 Task: Fix the errors in the 'MileageCalculator.apxc' file by correcting method signatures and data types for mathematical calculations.
Action: Mouse moved to (95, 349)
Screenshot: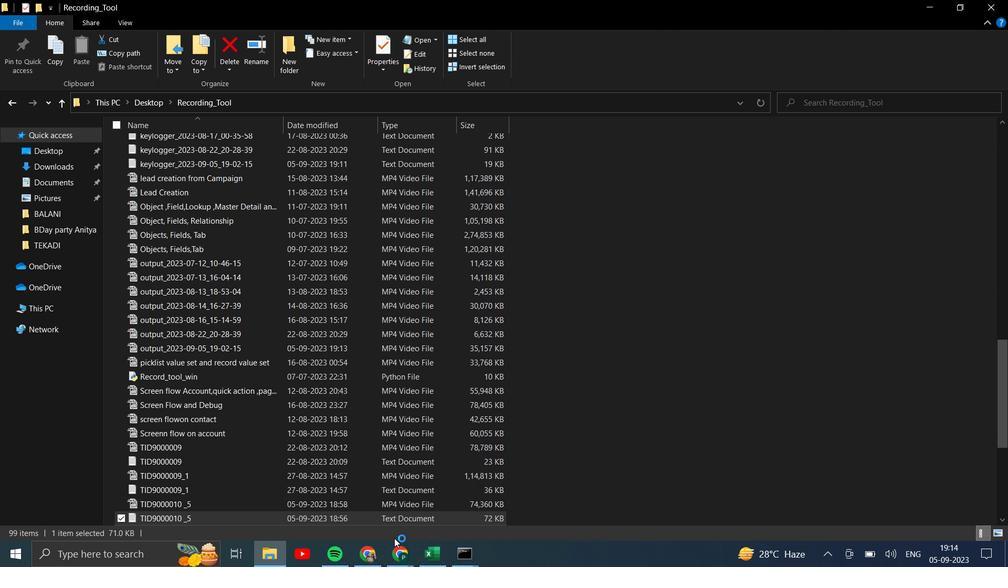 
Action: Mouse pressed left at (95, 349)
Screenshot: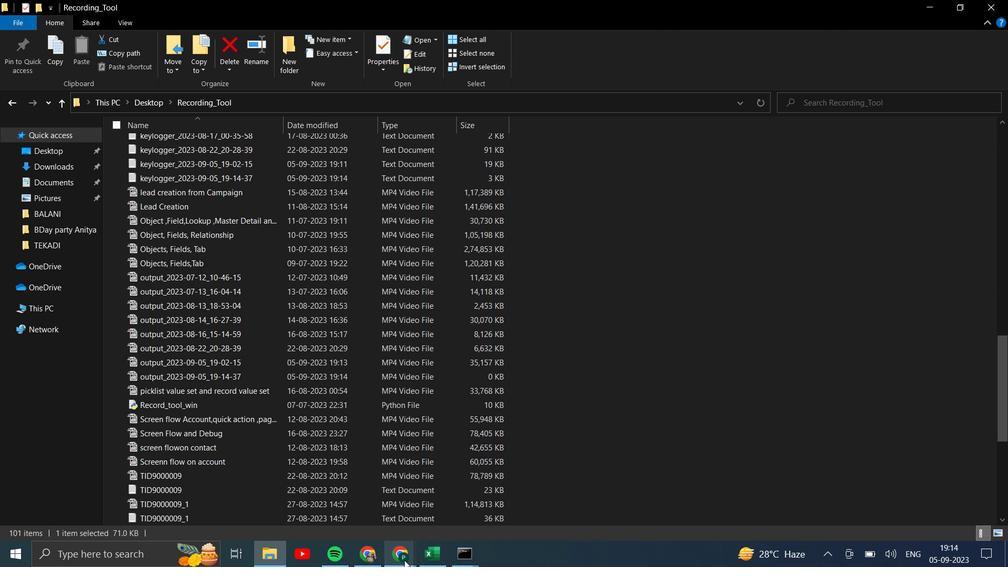 
Action: Mouse moved to (95, 349)
Screenshot: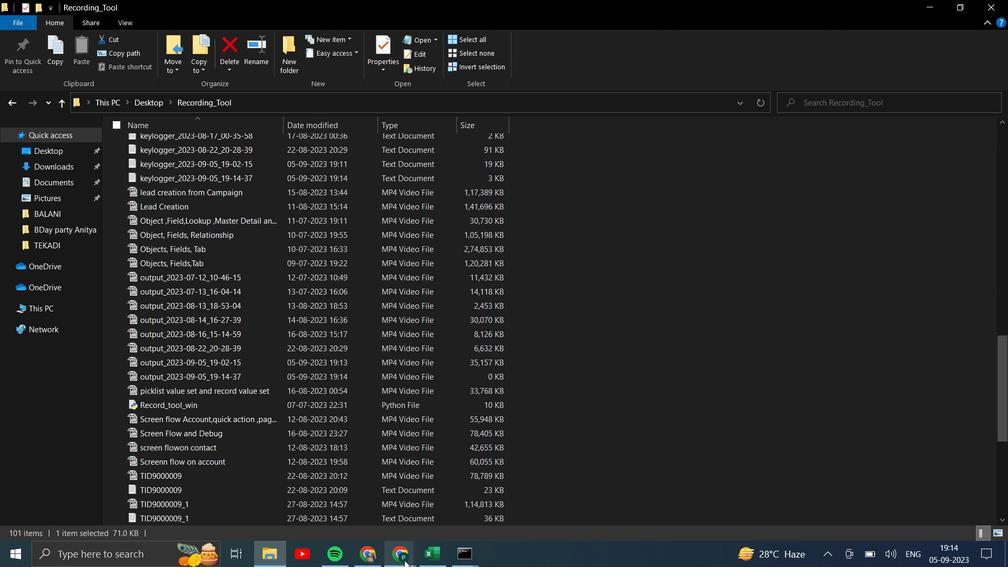 
Action: Mouse pressed left at (95, 349)
Screenshot: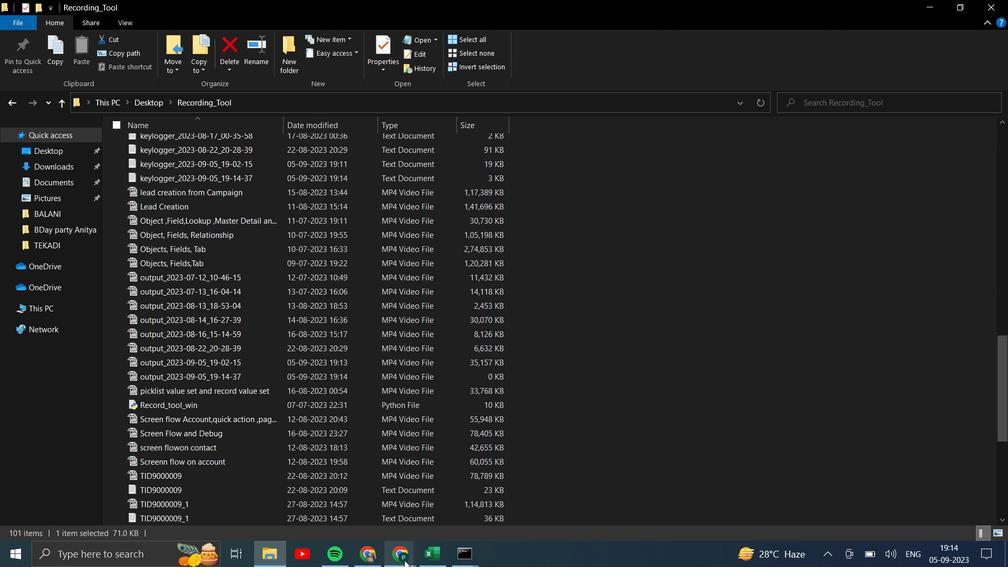 
Action: Mouse moved to (95, 349)
Screenshot: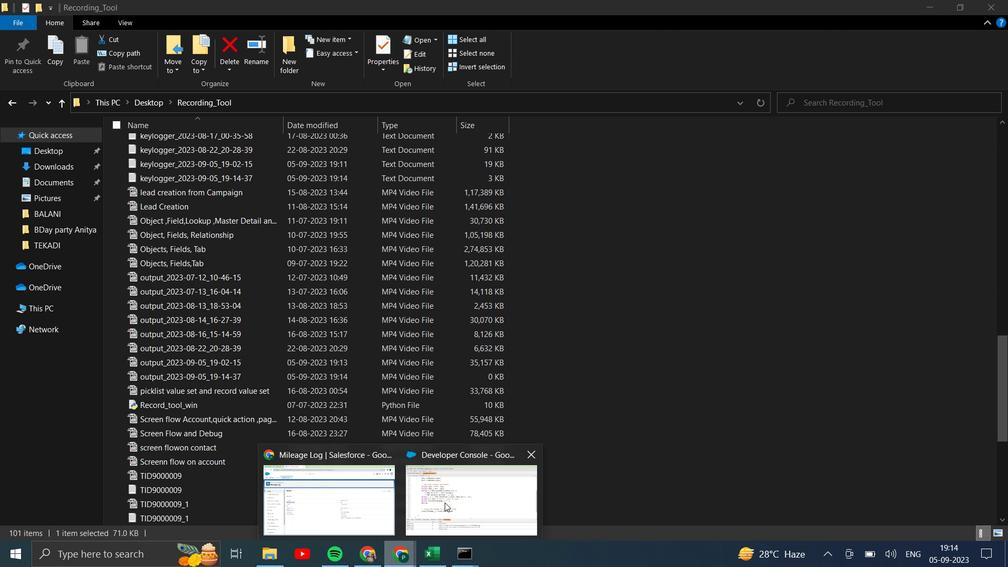 
Action: Mouse pressed left at (95, 349)
Screenshot: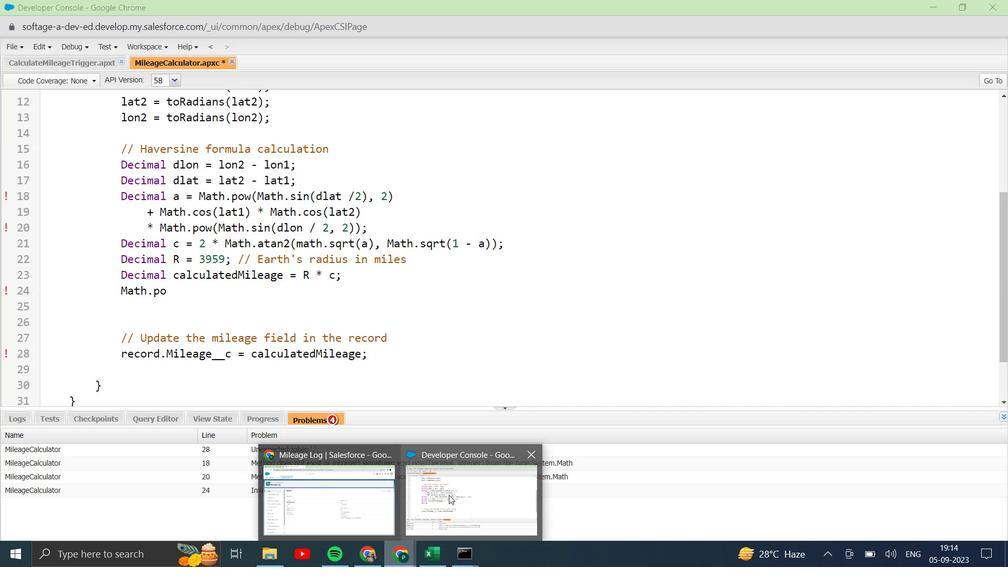 
Action: Mouse moved to (95, 349)
Screenshot: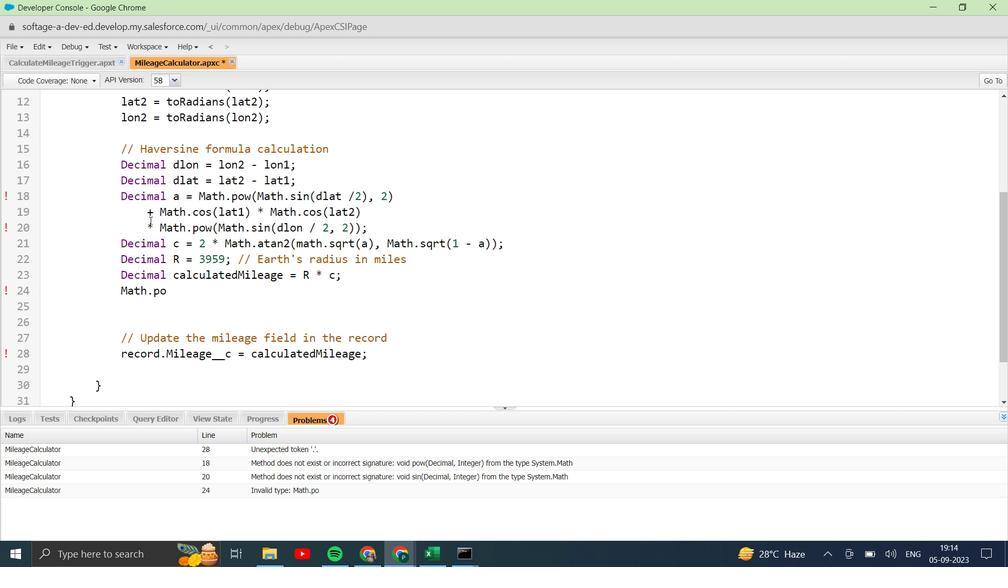 
Action: Mouse pressed left at (95, 349)
Screenshot: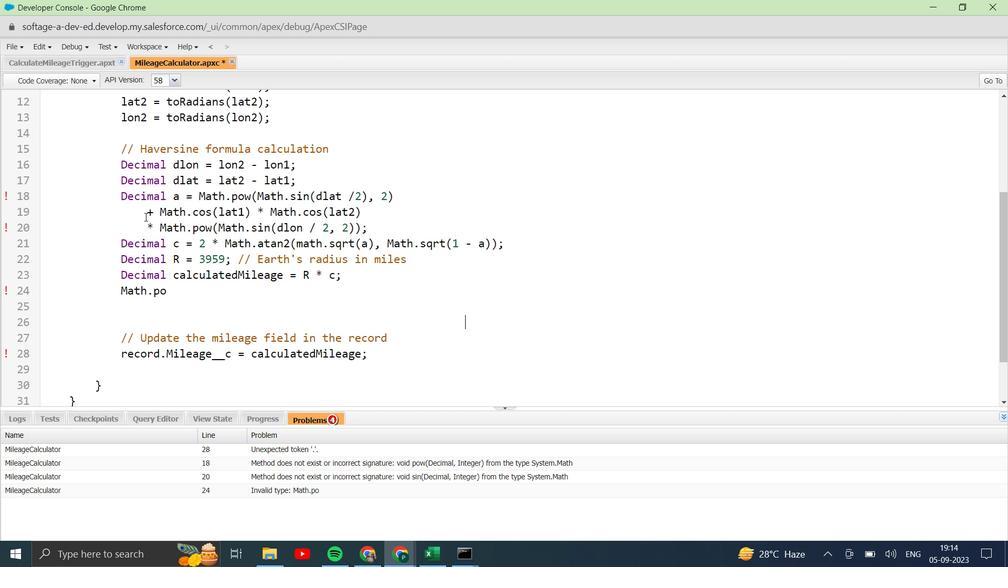 
Action: Mouse moved to (95, 349)
Screenshot: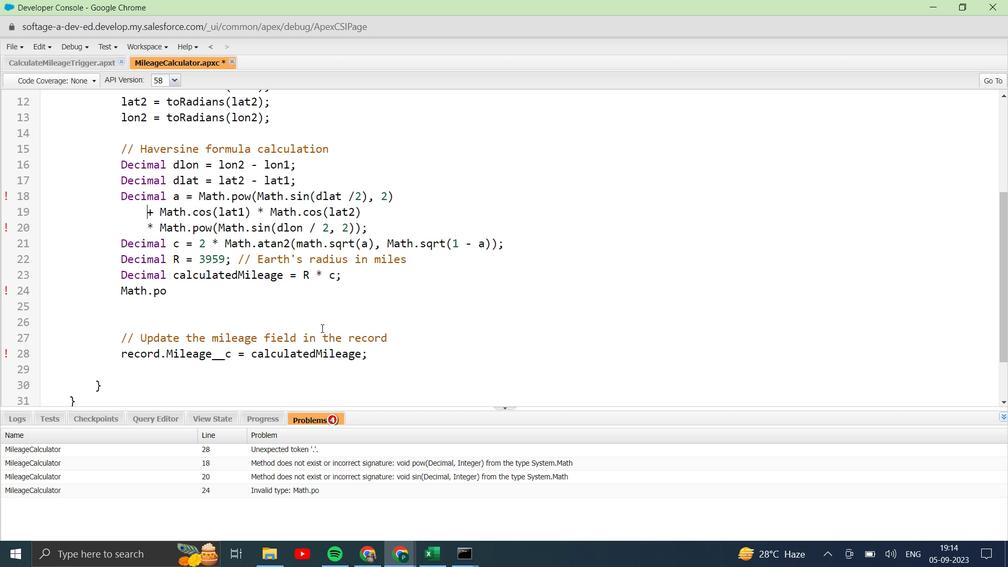 
Action: Mouse scrolled (95, 349) with delta (0, 0)
Screenshot: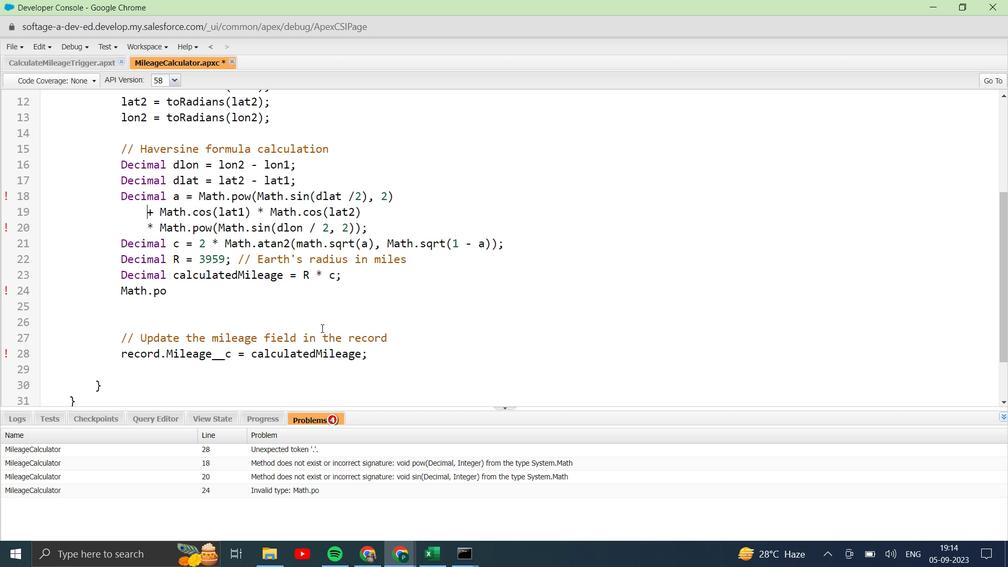 
Action: Mouse scrolled (95, 349) with delta (0, 0)
Screenshot: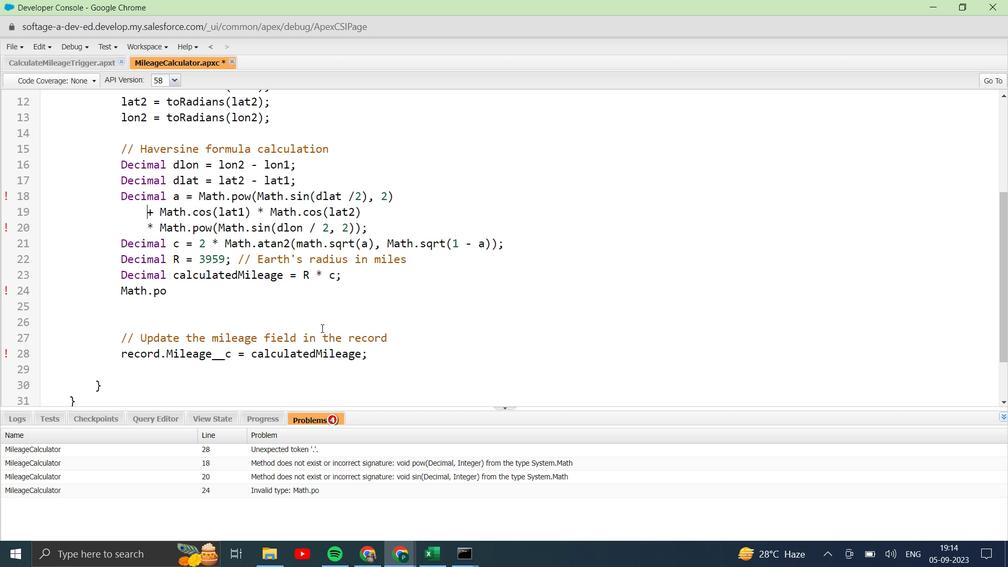 
Action: Mouse scrolled (95, 349) with delta (0, 0)
Screenshot: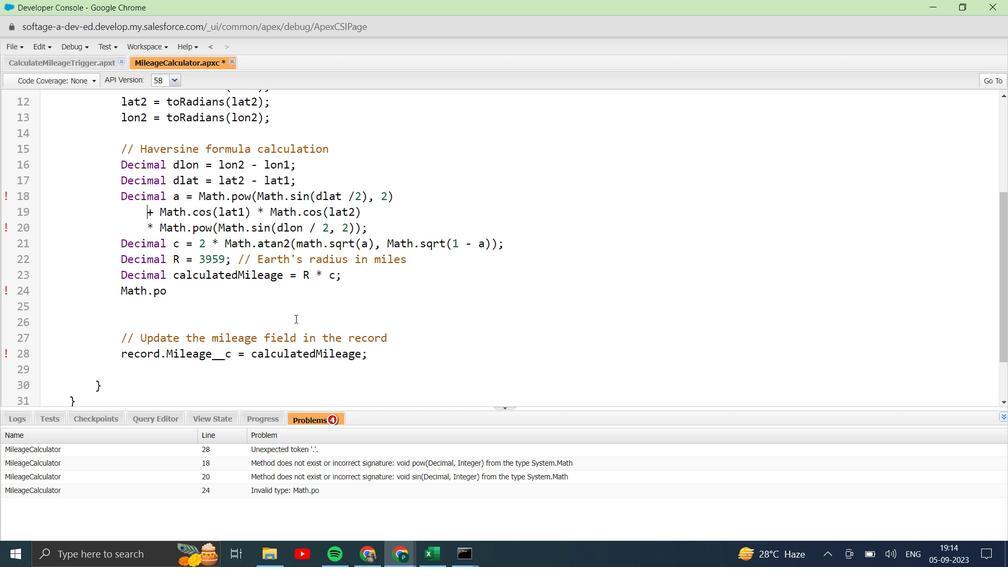 
Action: Mouse moved to (95, 349)
Screenshot: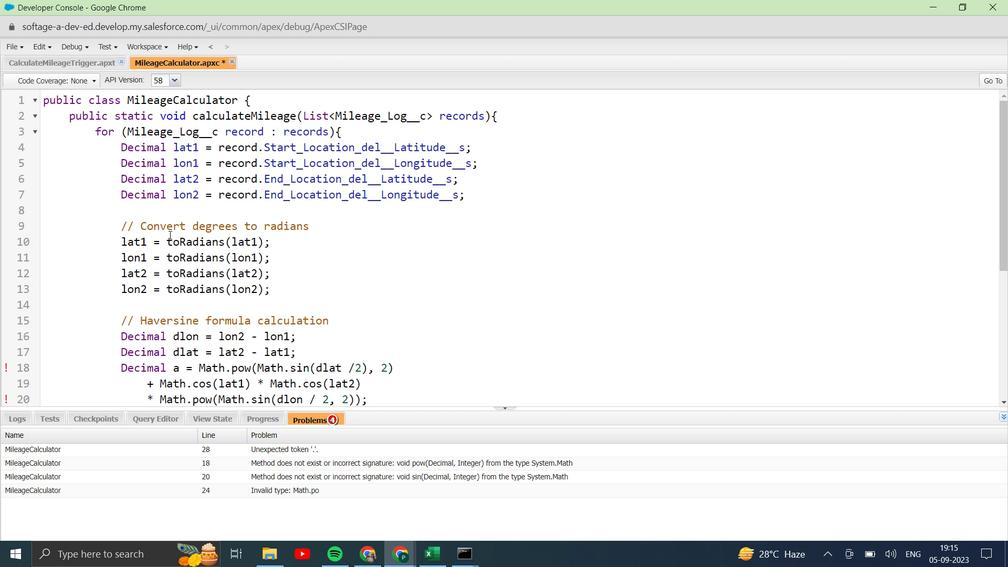 
Action: Mouse pressed left at (95, 349)
Screenshot: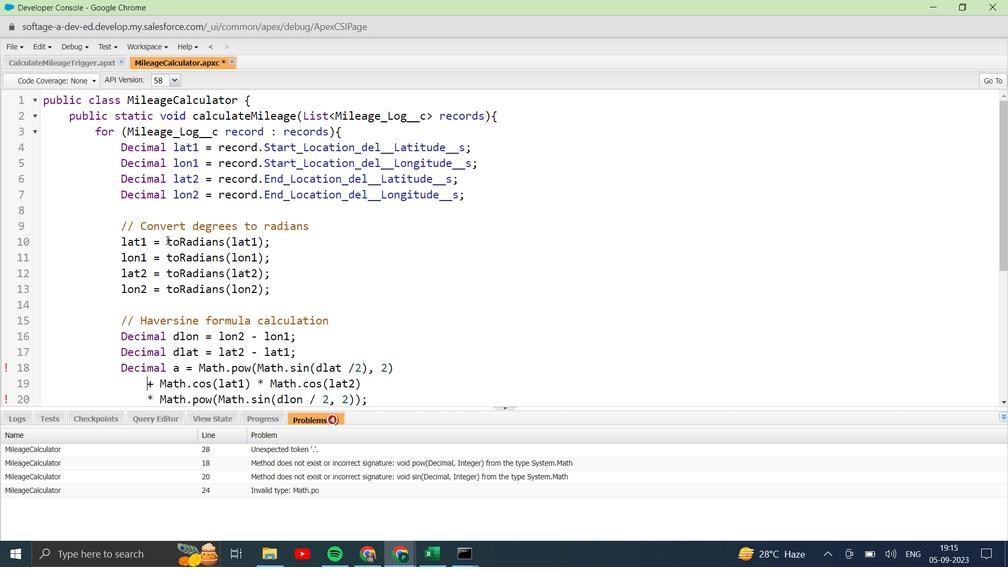
Action: Mouse moved to (95, 349)
Screenshot: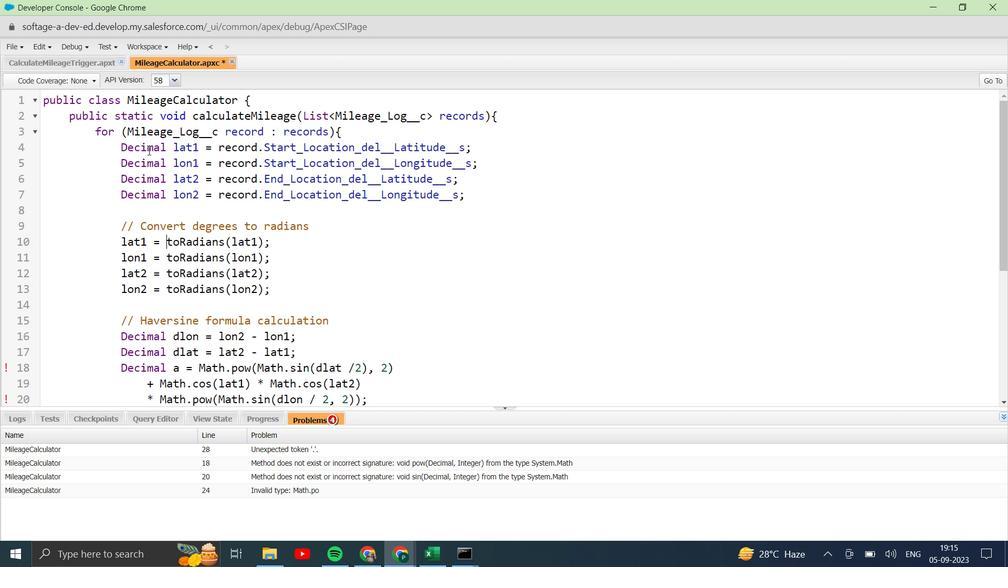 
Action: Mouse pressed left at (95, 349)
Screenshot: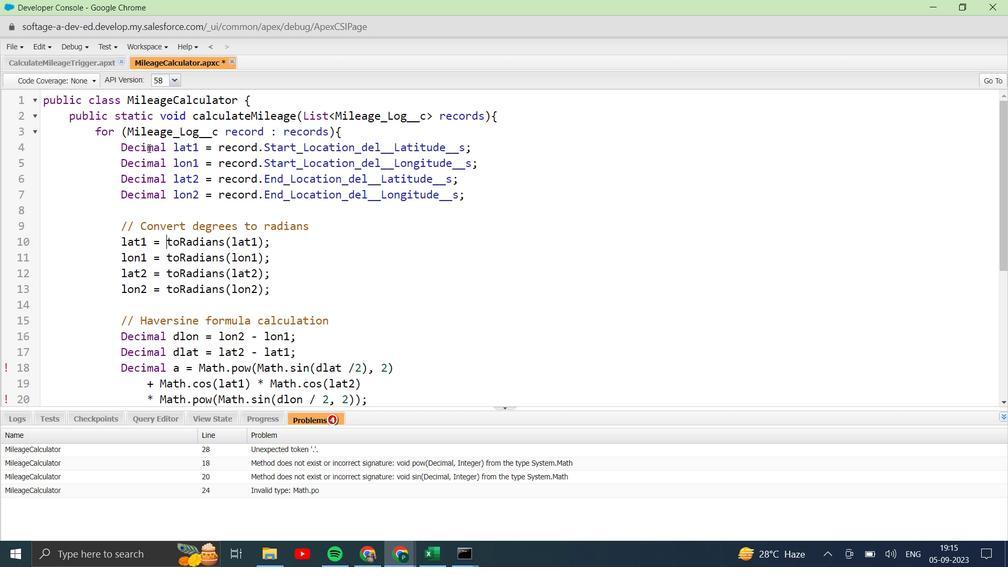 
Action: Mouse pressed left at (95, 349)
Screenshot: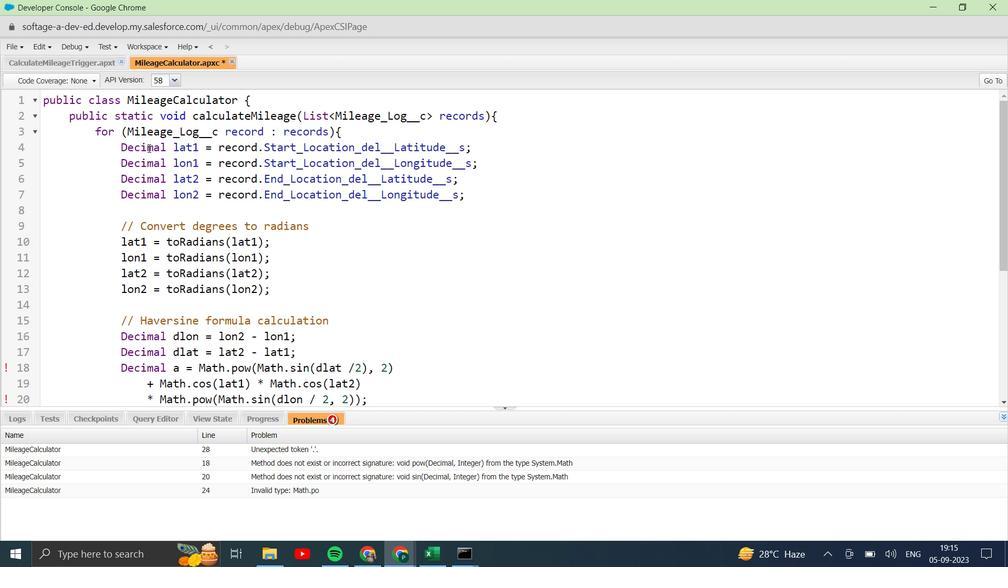 
Action: Key pressed <Key.shift>Doubke<Key.backspace><Key.backspace>le
Screenshot: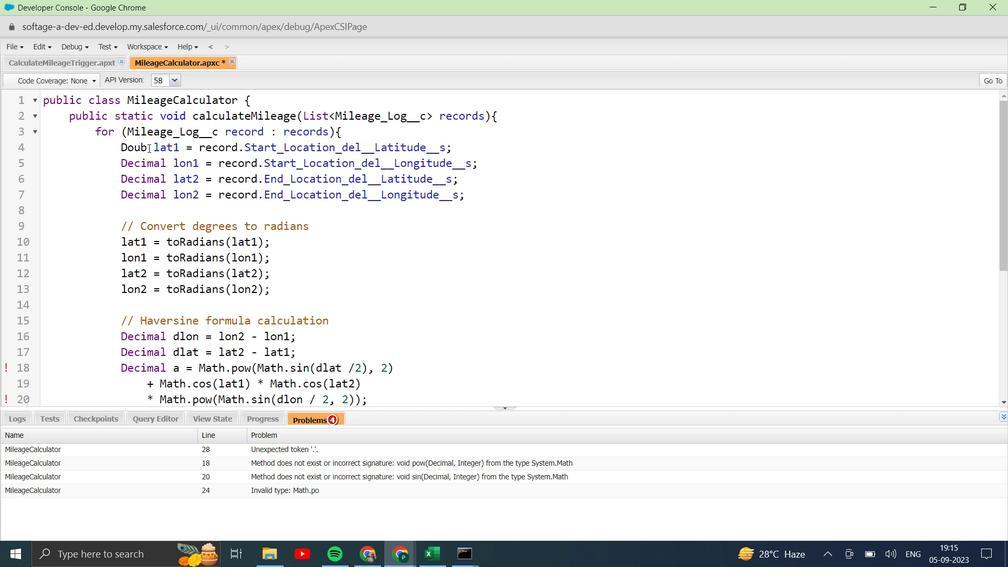 
Action: Mouse moved to (95, 349)
Screenshot: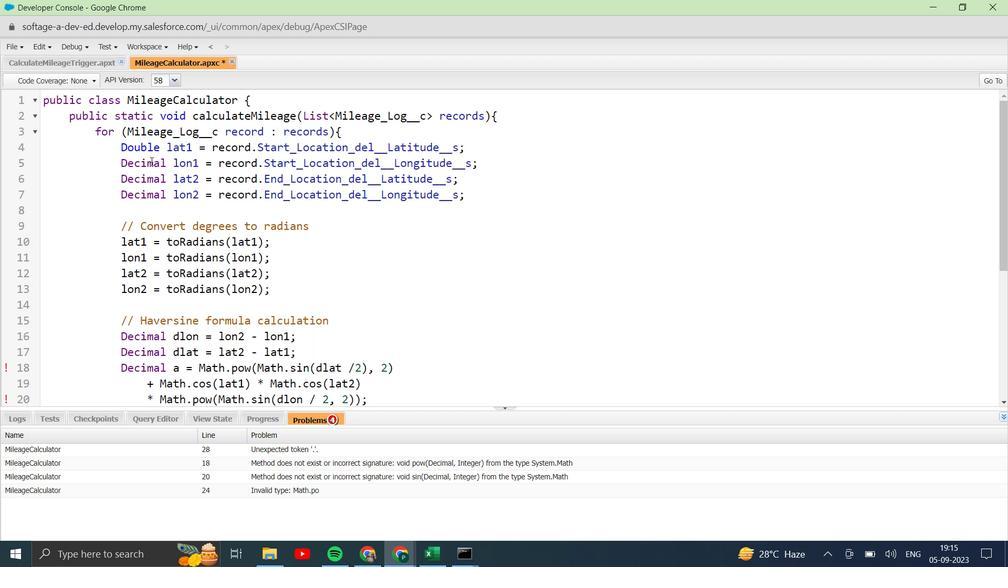 
Action: Mouse pressed left at (95, 349)
Screenshot: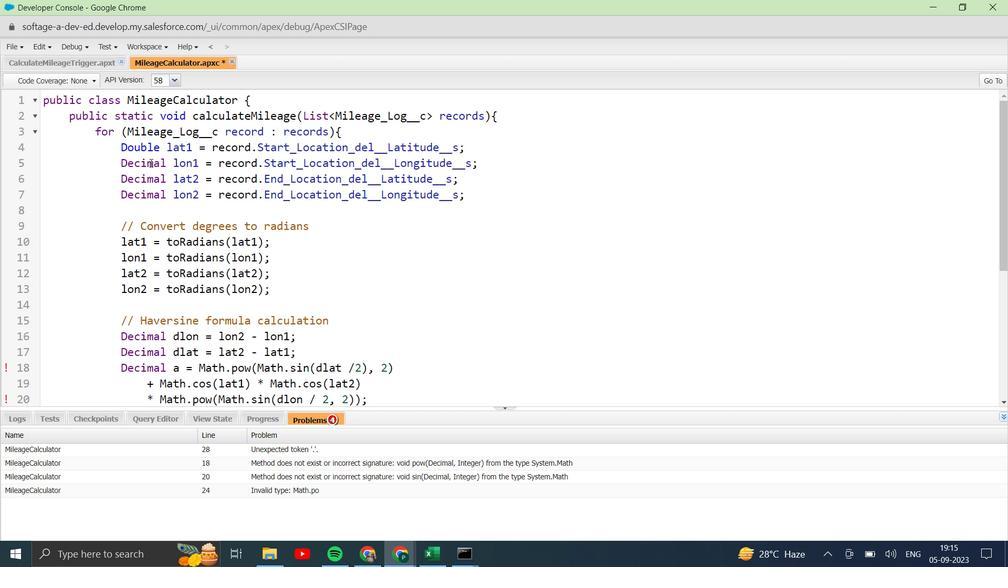
Action: Mouse pressed left at (95, 349)
Screenshot: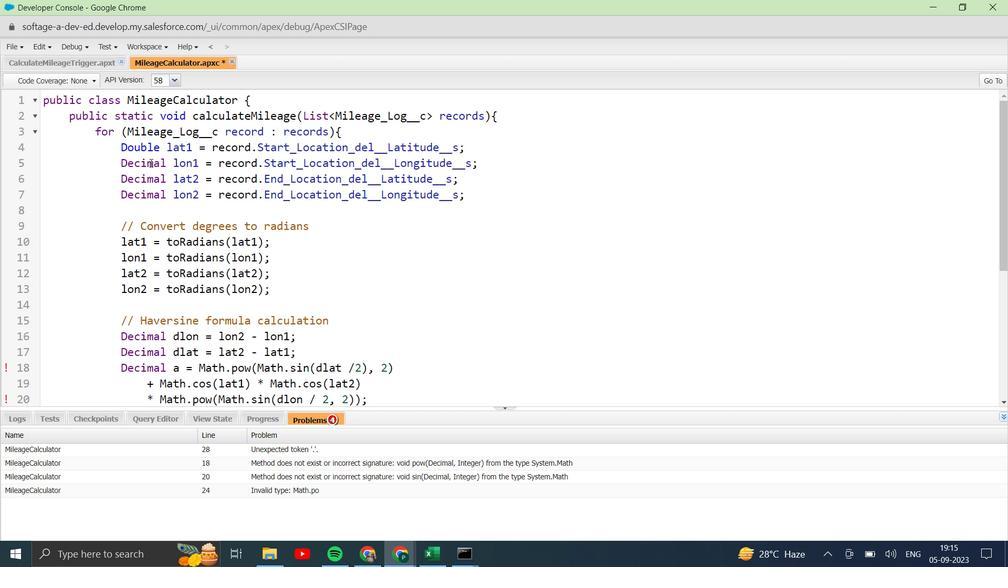 
Action: Key pressed <Key.shift>Doubke<Key.backspace><Key.backspace>le
Screenshot: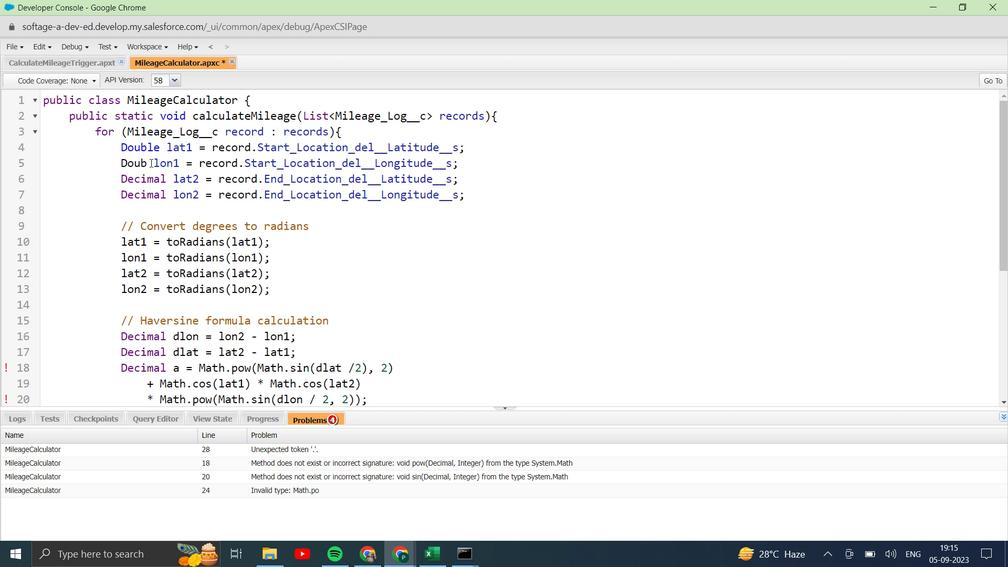 
Action: Mouse moved to (95, 349)
Screenshot: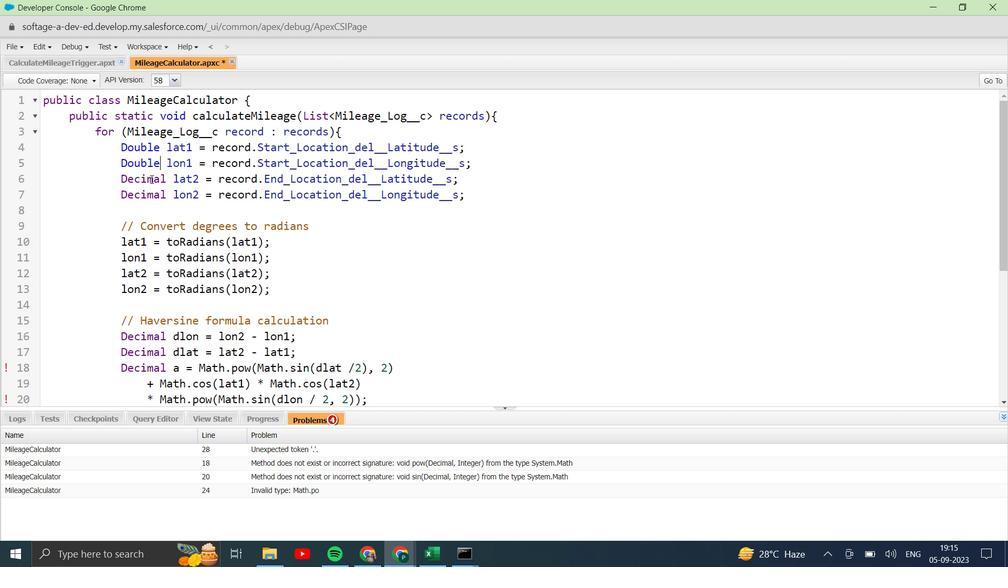 
Action: Mouse pressed left at (95, 349)
Screenshot: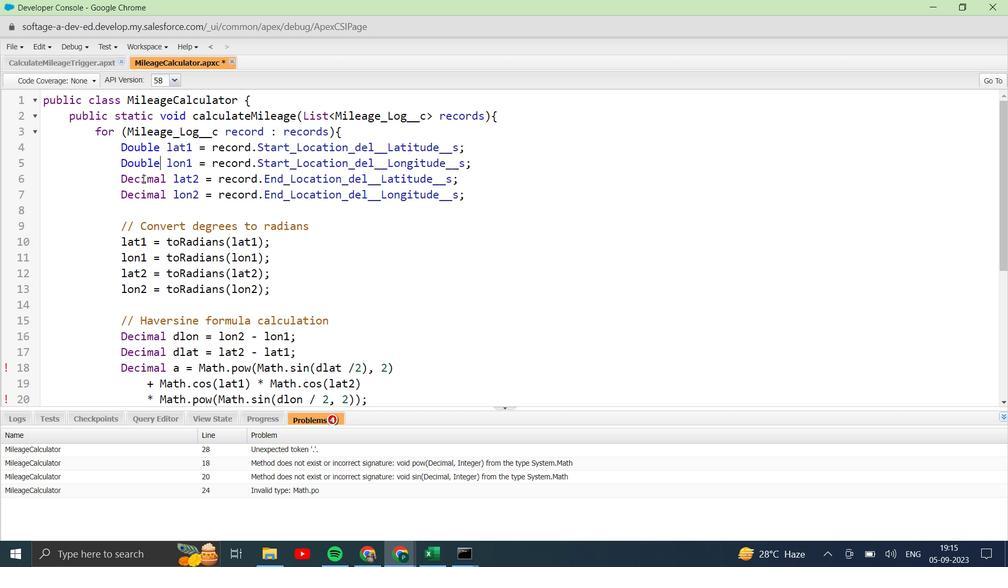 
Action: Mouse pressed left at (95, 349)
Screenshot: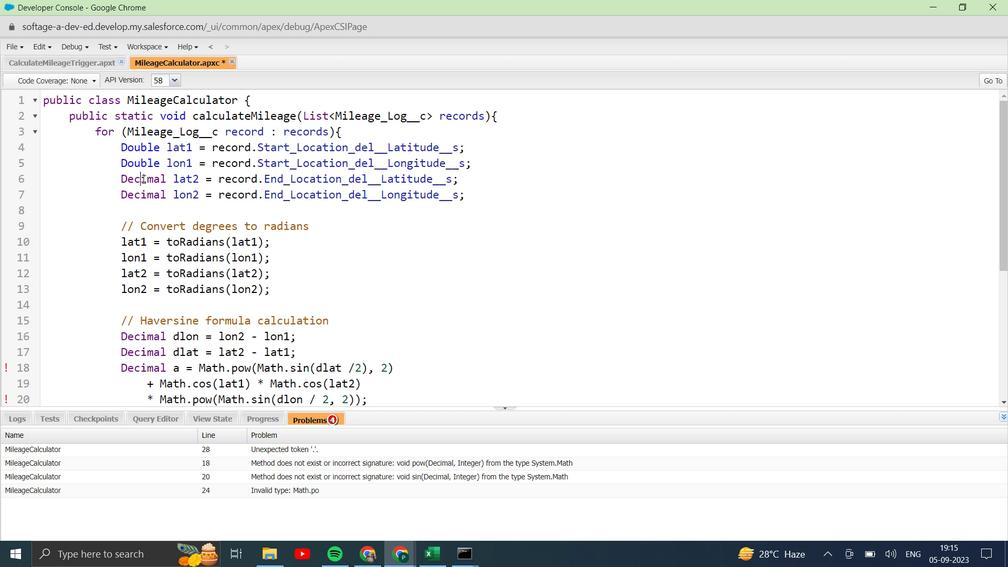 
Action: Mouse moved to (95, 349)
Screenshot: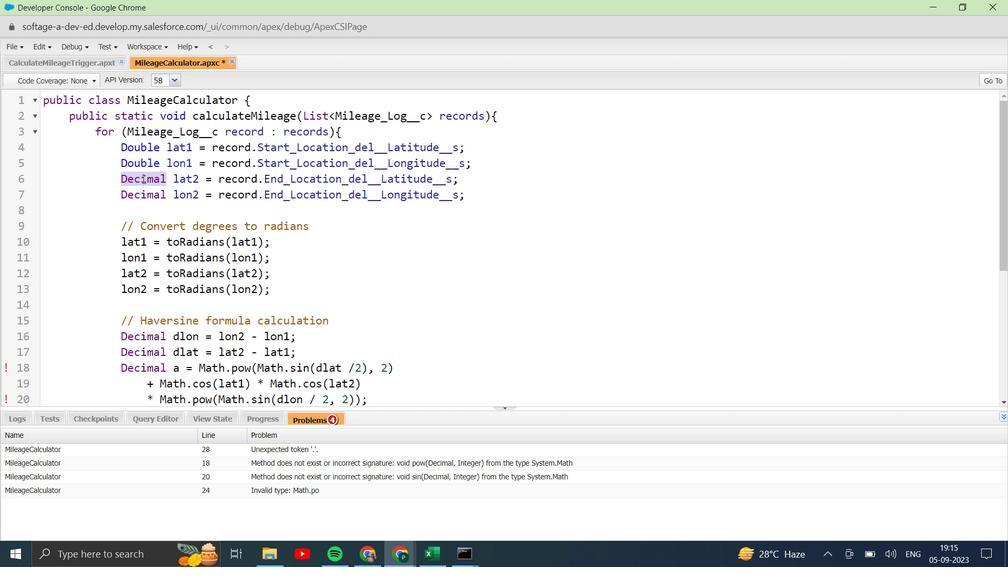 
Action: Key pressed <Key.shift>Doubke<Key.backspace><Key.backspace>le
Screenshot: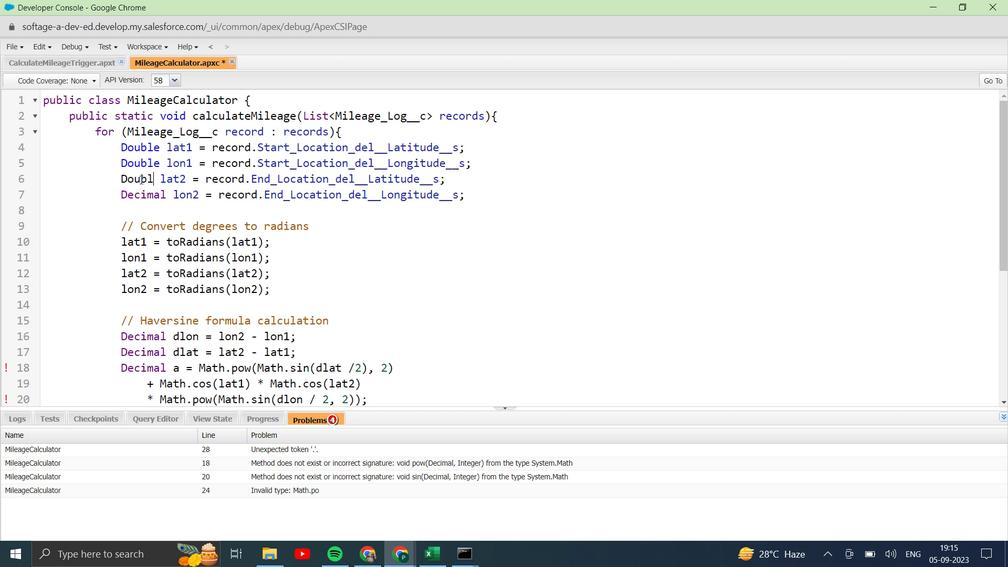 
Action: Mouse moved to (95, 349)
Screenshot: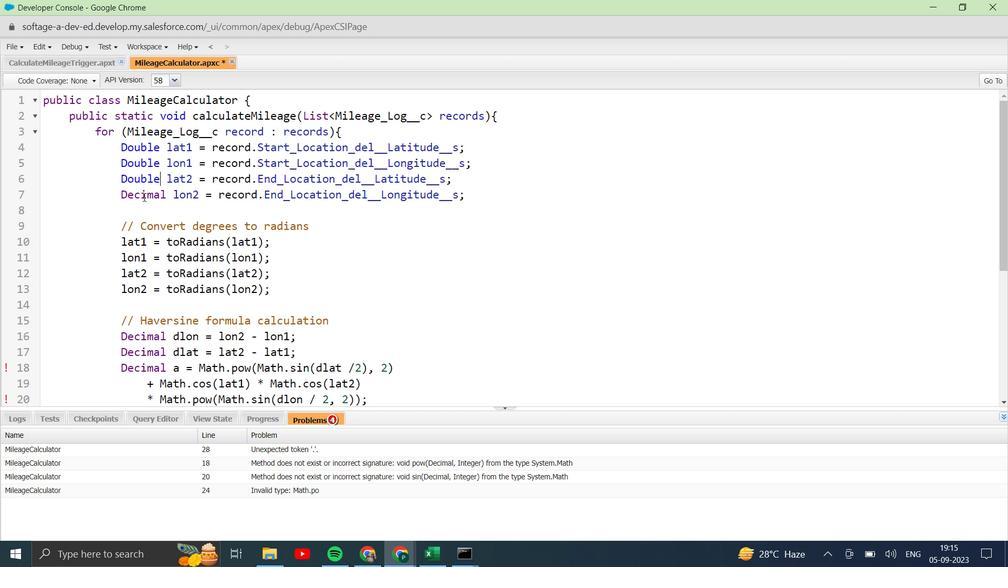 
Action: Mouse pressed left at (95, 349)
Screenshot: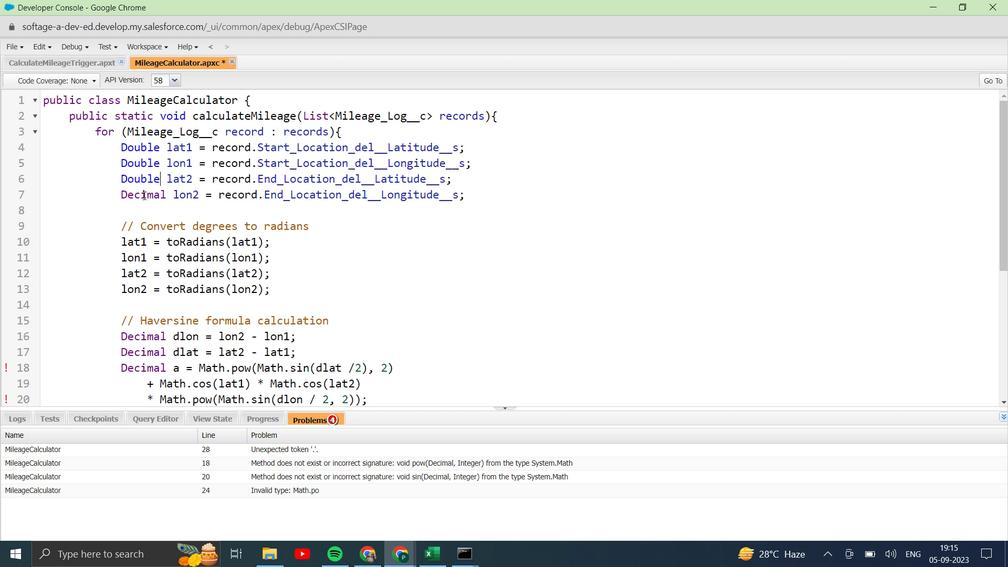 
Action: Mouse pressed left at (95, 349)
Screenshot: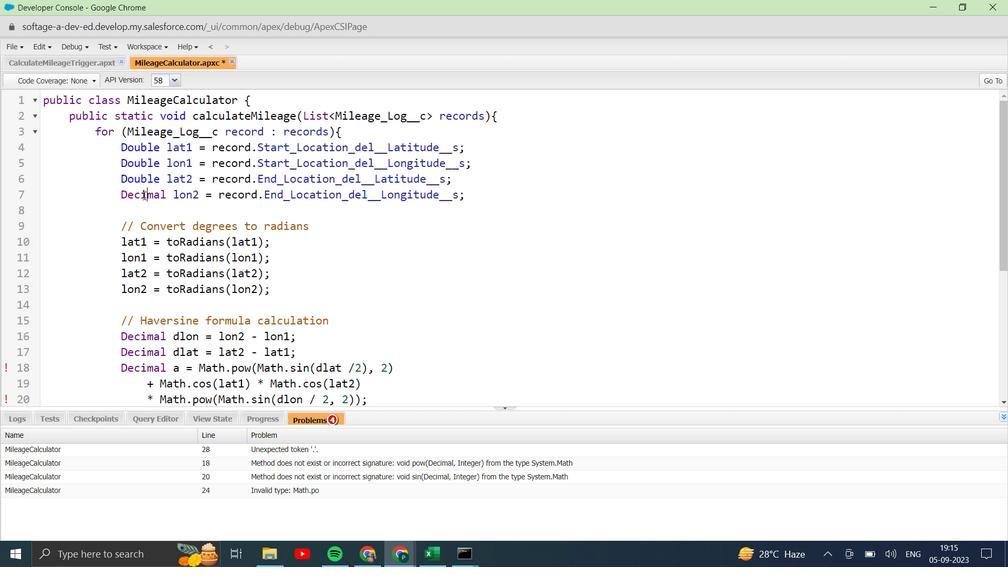 
Action: Mouse moved to (95, 349)
Screenshot: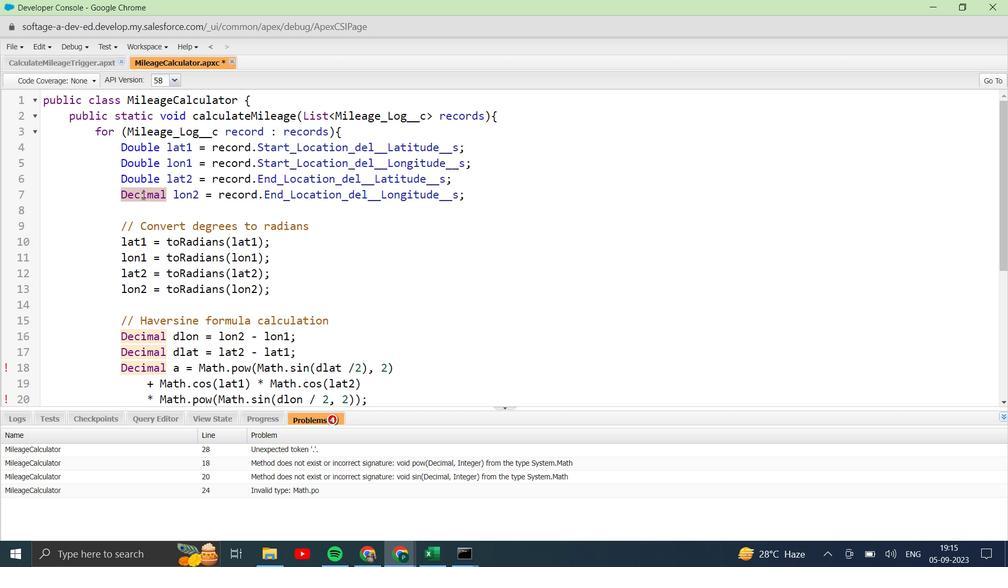 
Action: Key pressed <Key.shift>
Screenshot: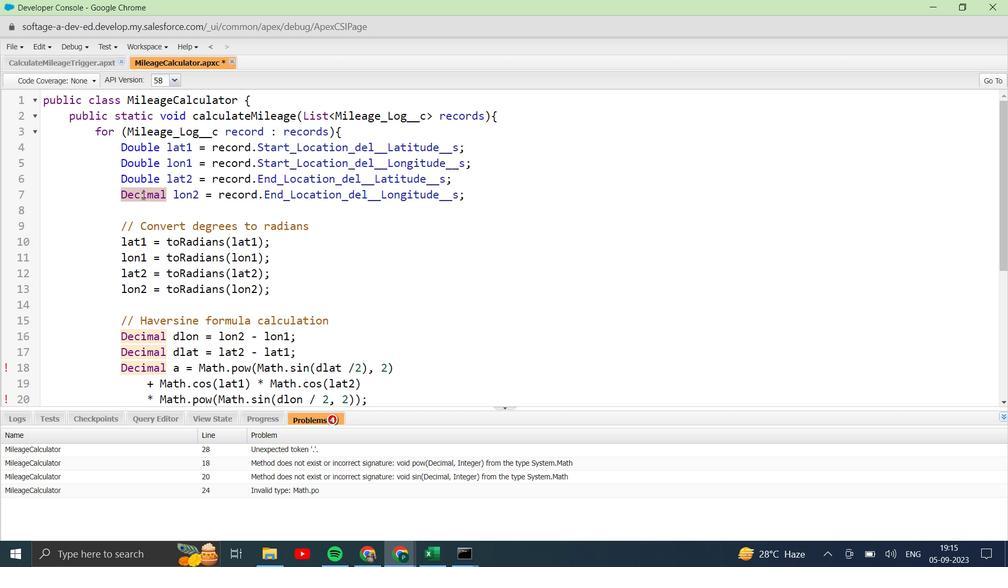 
Action: Mouse moved to (95, 349)
Screenshot: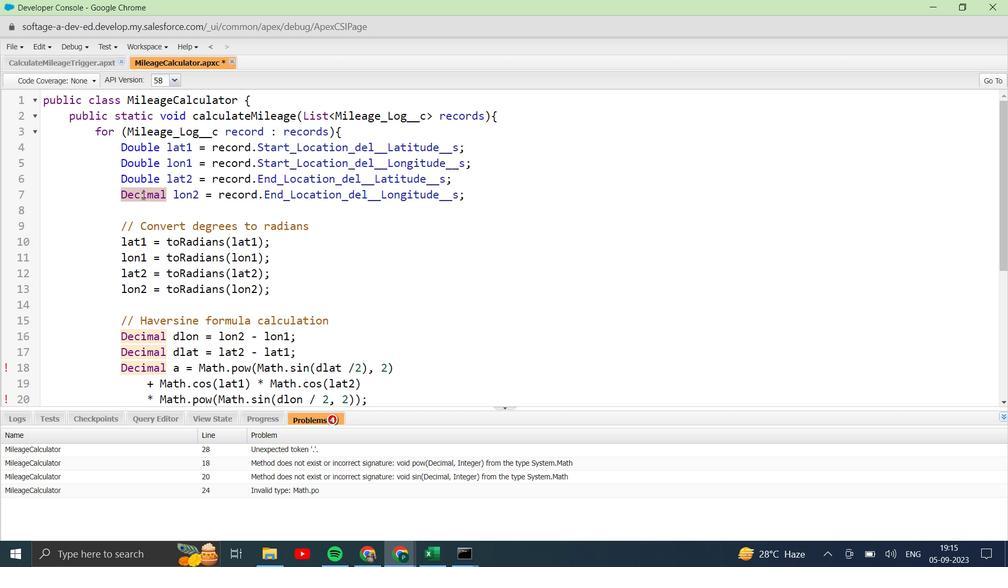 
Action: Key pressed Double
Screenshot: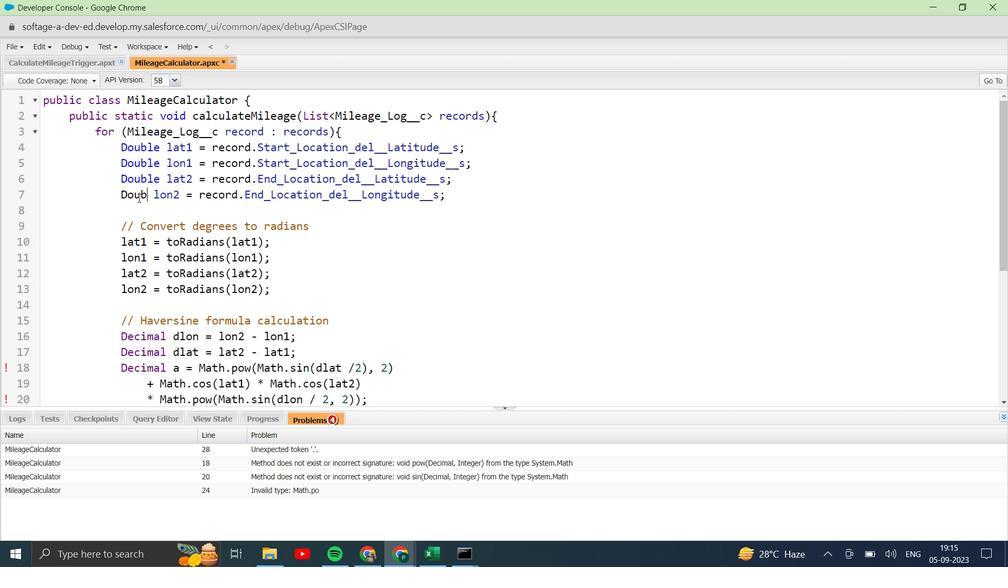
Action: Mouse moved to (95, 349)
Screenshot: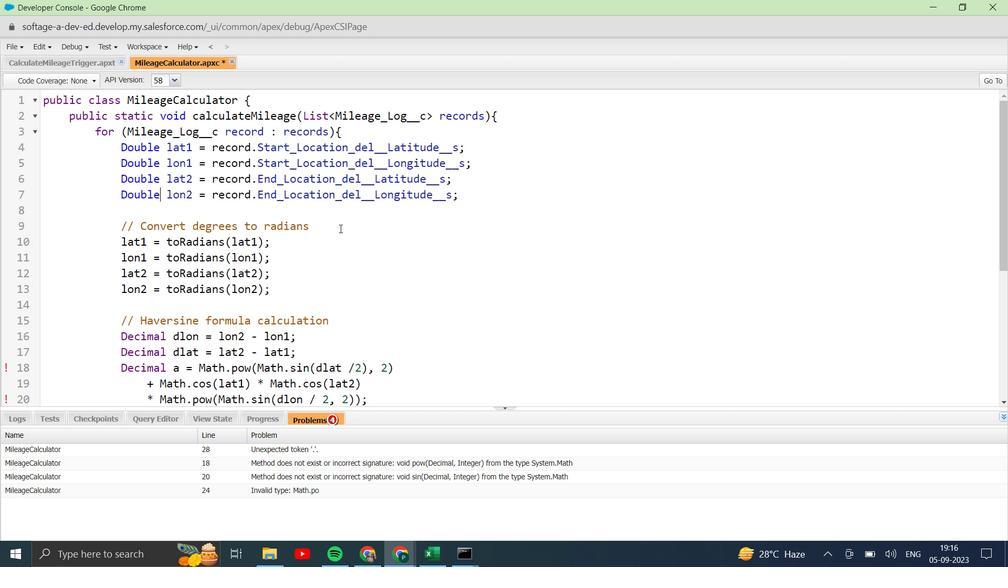 
Action: Mouse scrolled (95, 349) with delta (0, 0)
Screenshot: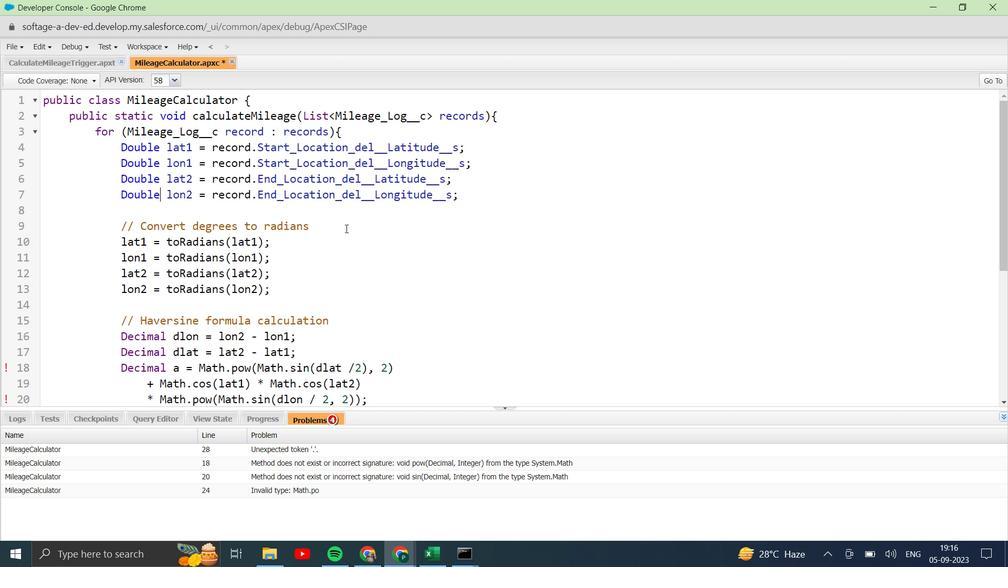 
Action: Mouse scrolled (95, 349) with delta (0, 0)
Screenshot: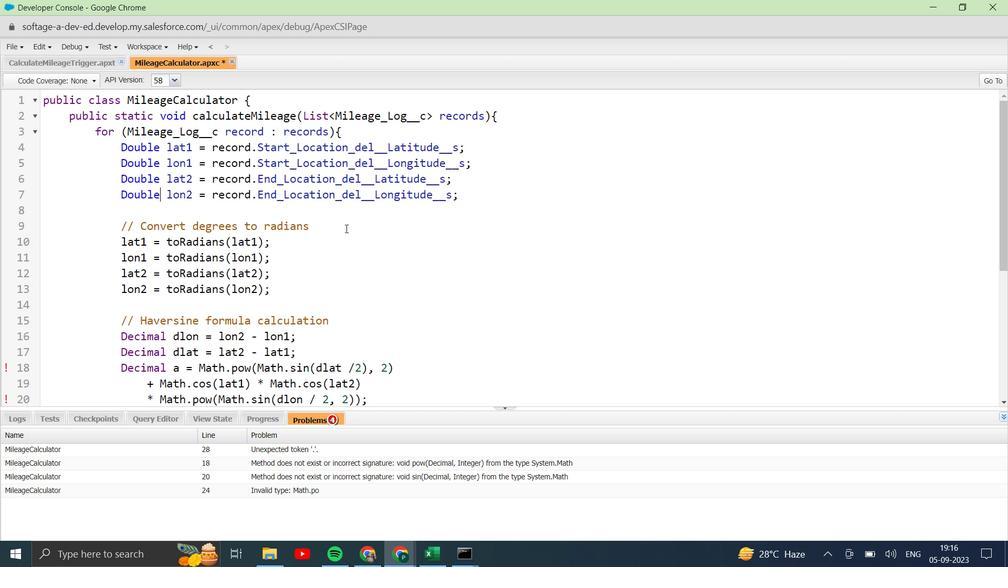 
Action: Mouse scrolled (95, 349) with delta (0, 0)
Screenshot: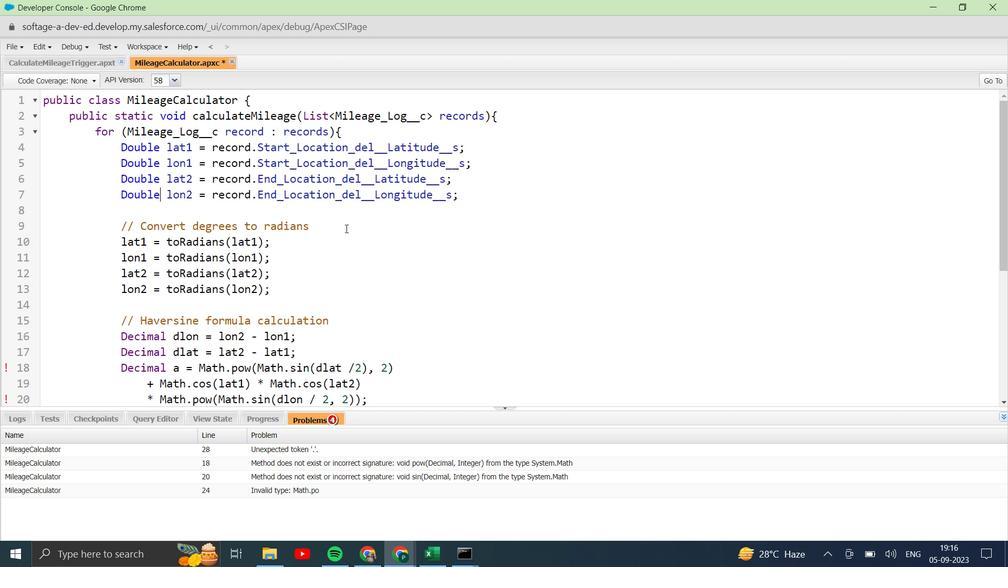 
Action: Mouse scrolled (95, 349) with delta (0, 0)
Screenshot: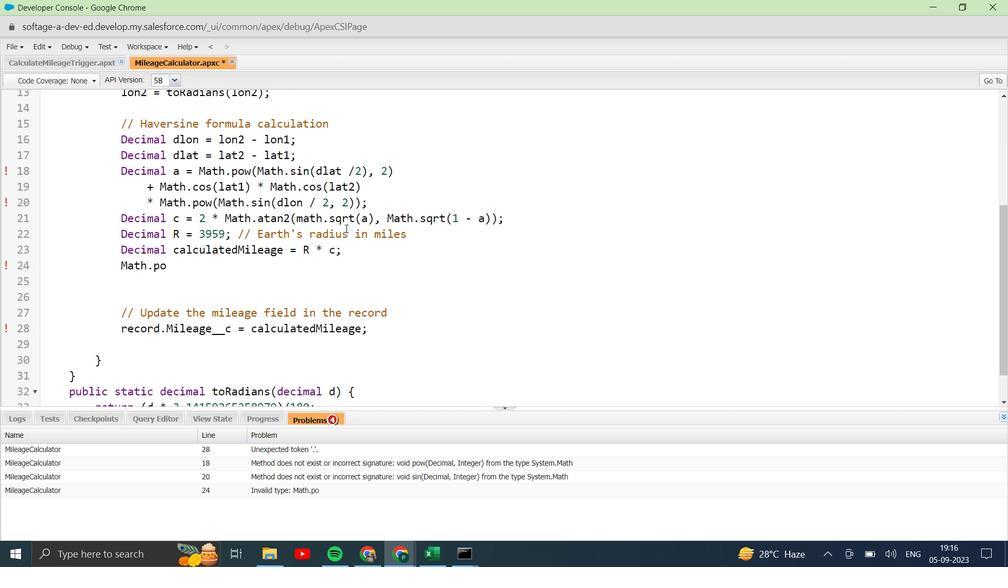 
Action: Mouse scrolled (95, 349) with delta (0, 0)
Screenshot: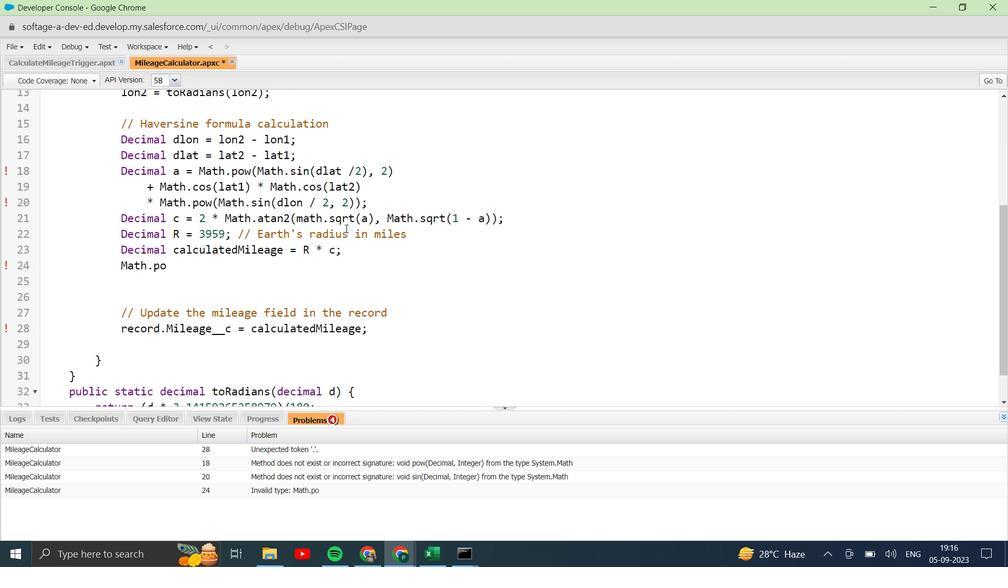 
Action: Mouse scrolled (95, 349) with delta (0, 0)
Screenshot: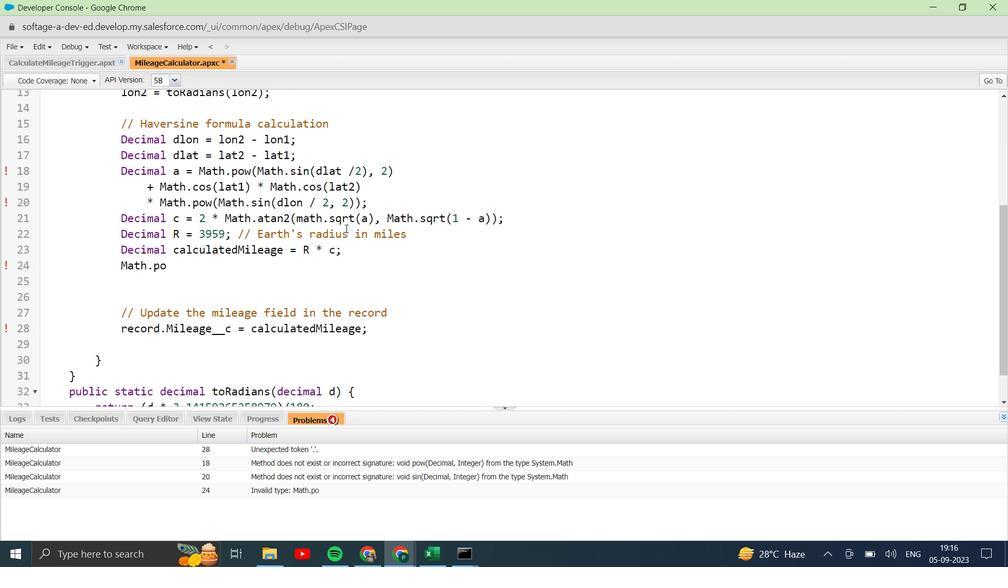 
Action: Mouse scrolled (95, 349) with delta (0, 0)
Screenshot: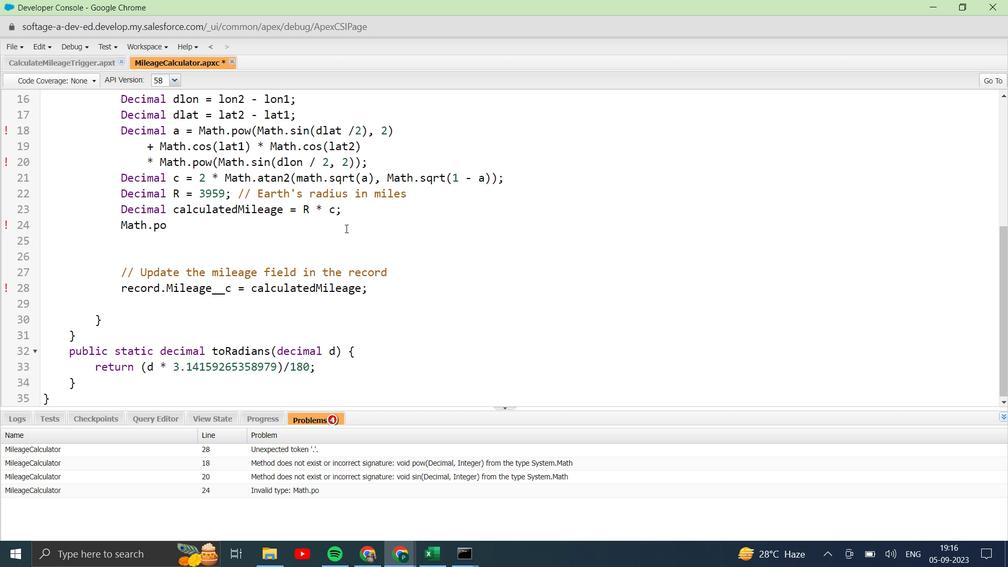 
Action: Mouse scrolled (95, 349) with delta (0, 0)
Screenshot: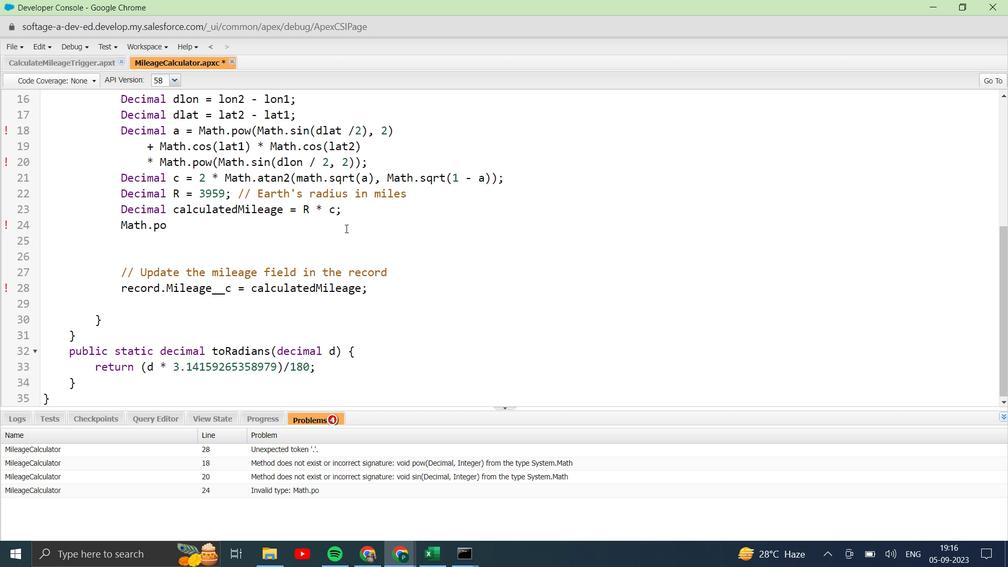 
Action: Mouse moved to (95, 349)
Screenshot: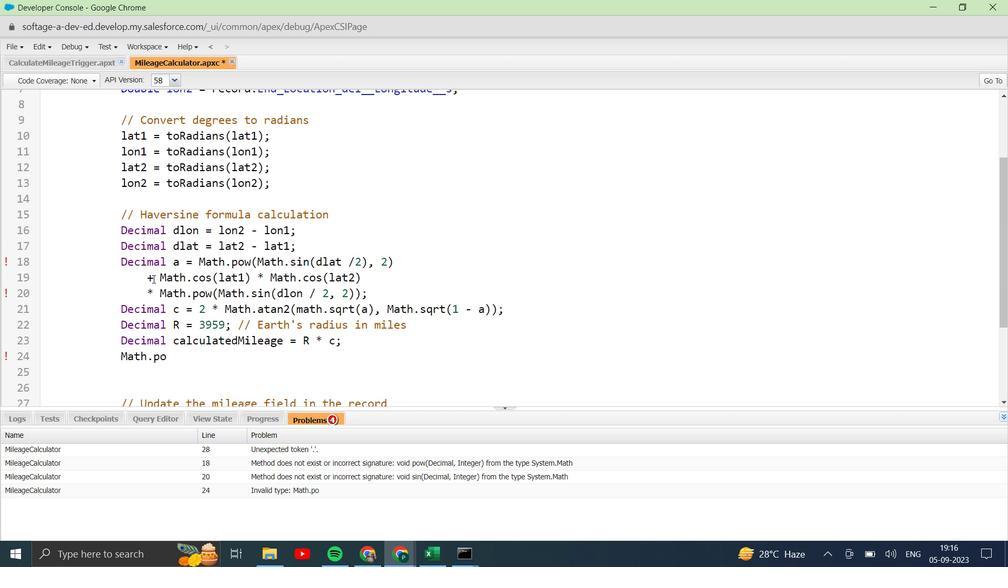 
Action: Mouse pressed left at (95, 349)
Screenshot: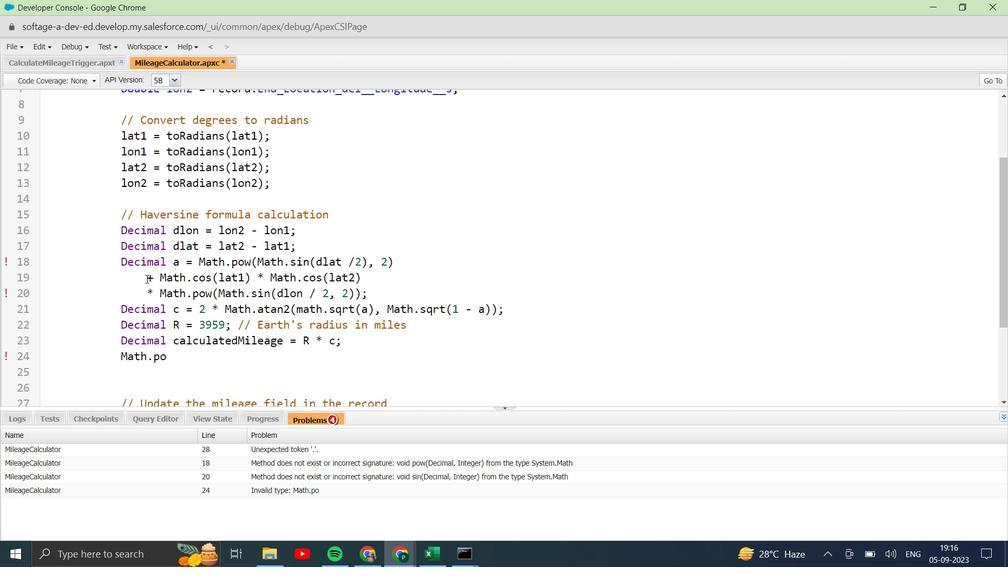 
Action: Mouse moved to (95, 349)
Screenshot: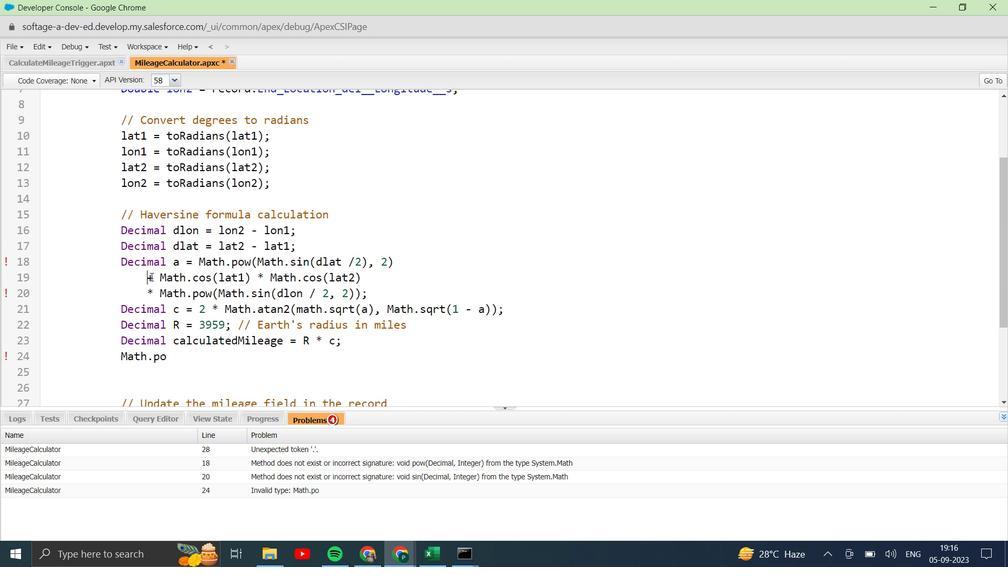 
Action: Key pressed <Key.backspace><Key.backspace><Key.backspace><Key.backspace><Key.backspace><Key.backspace><Key.backspace><Key.backspace><Key.backspace><Key.backspace><Key.backspace><Key.backspace><Key.backspace><Key.backspace><Key.backspace><Key.backspace><Key.backspace>
Screenshot: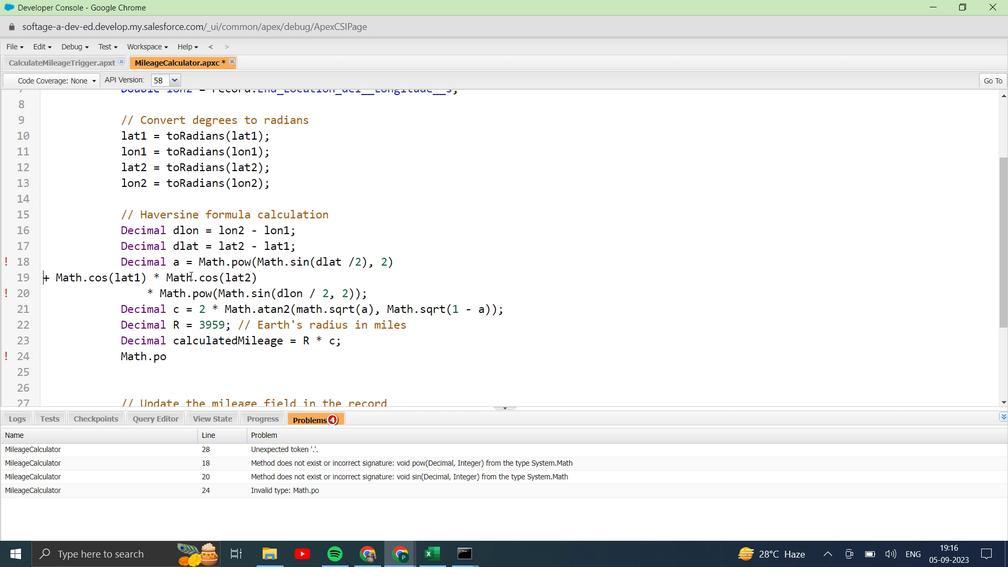 
Action: Mouse moved to (95, 349)
Screenshot: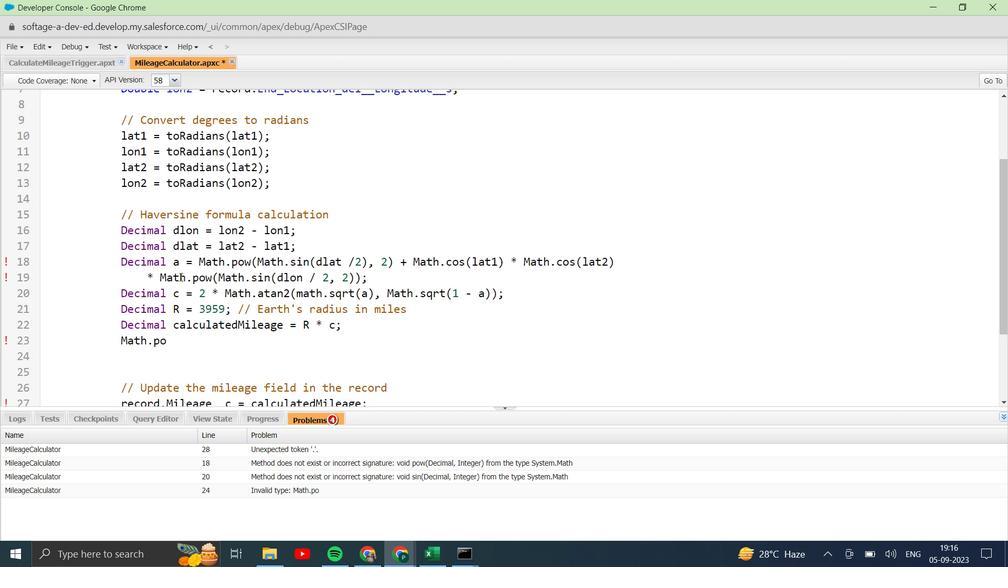 
Action: Key pressed <Key.right><Key.right><Key.enter><Key.caps_lock><Key.caps_lock><Key.tab><Key.tab><Key.down><Key.left><Key.left><Key.left><Key.left><Key.left><Key.left>
Screenshot: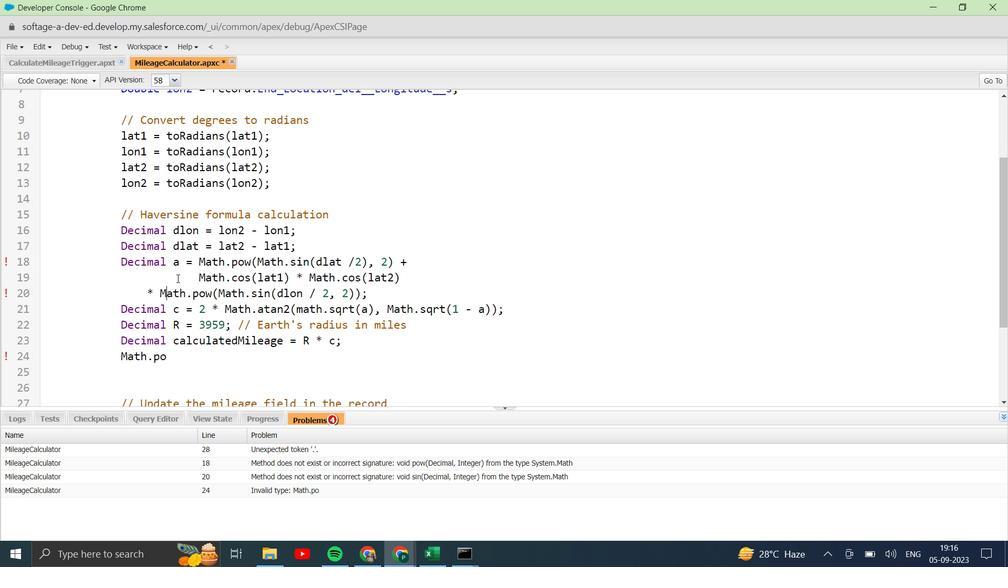 
Action: Mouse moved to (95, 349)
Screenshot: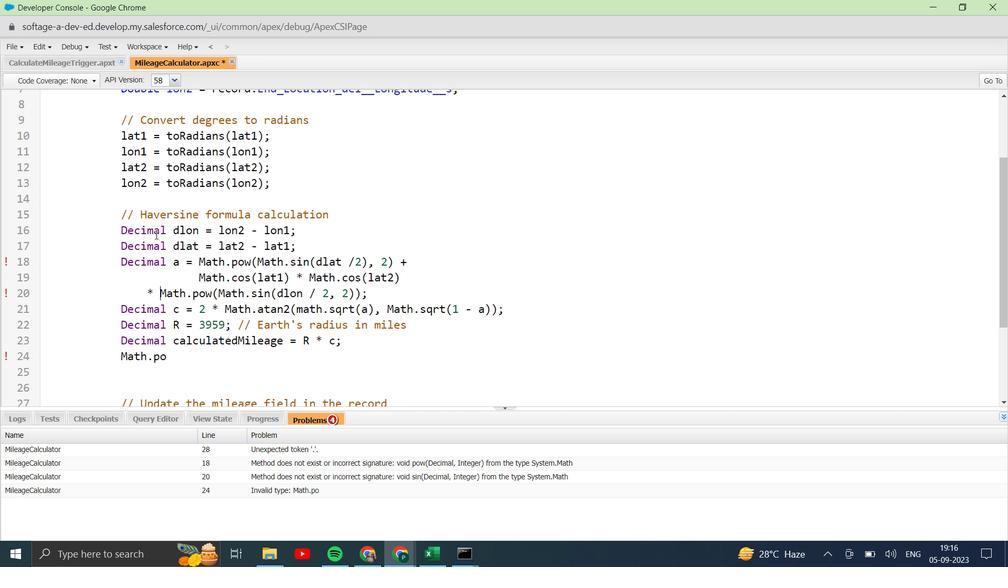 
Action: Mouse pressed left at (95, 349)
Screenshot: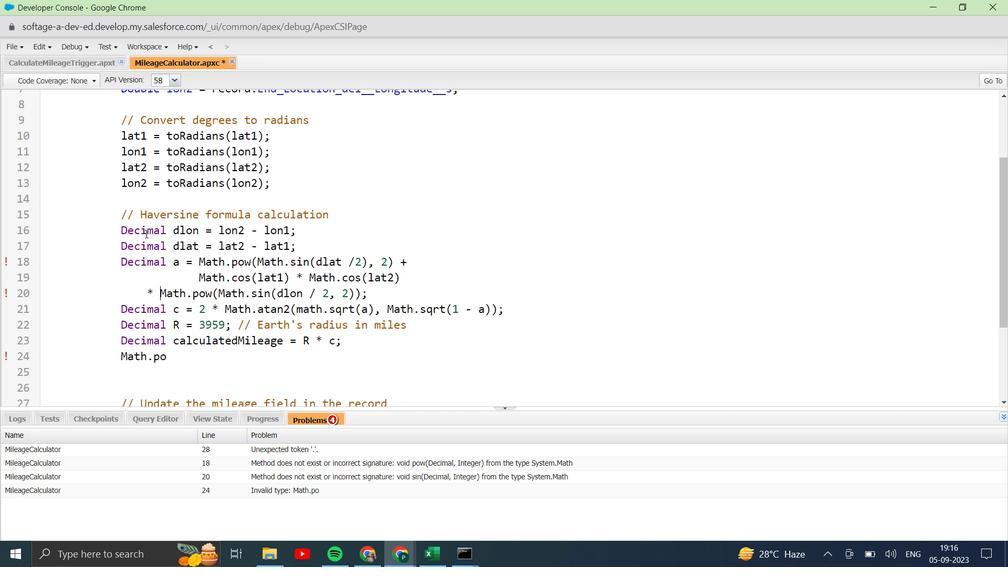 
Action: Mouse pressed left at (95, 349)
Screenshot: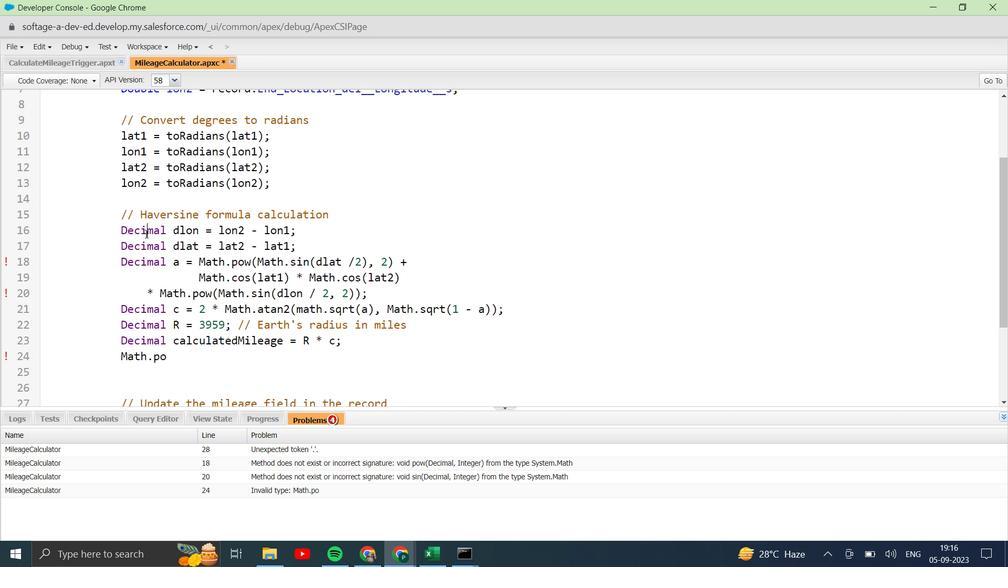
Action: Key pressed <Key.shift>Double
Screenshot: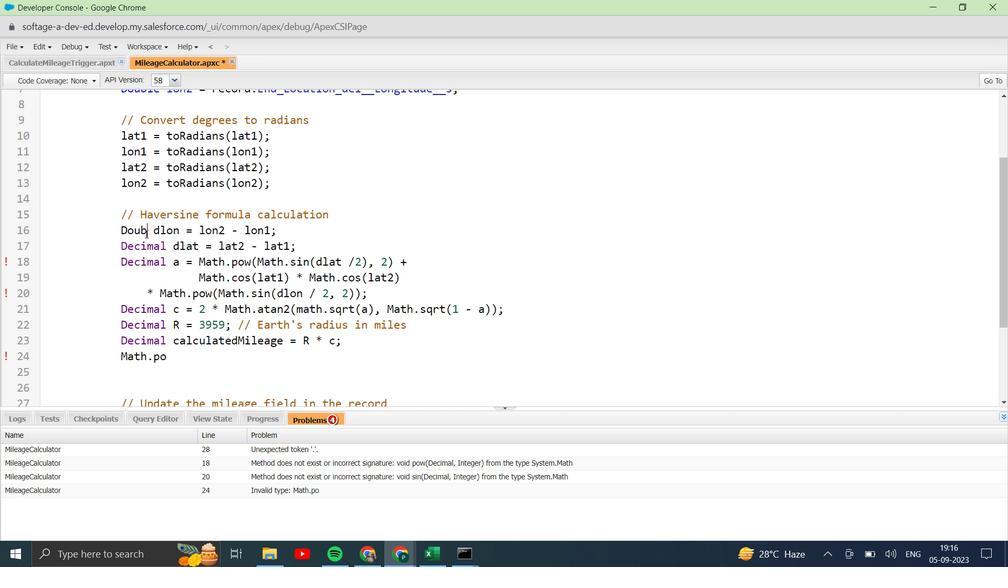 
Action: Mouse moved to (95, 349)
Screenshot: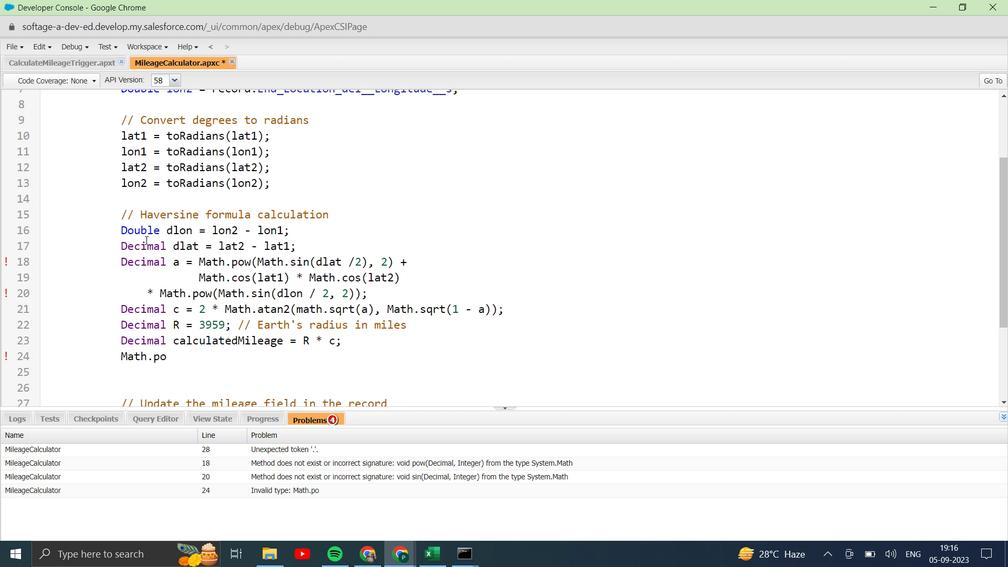 
Action: Mouse pressed left at (95, 349)
Screenshot: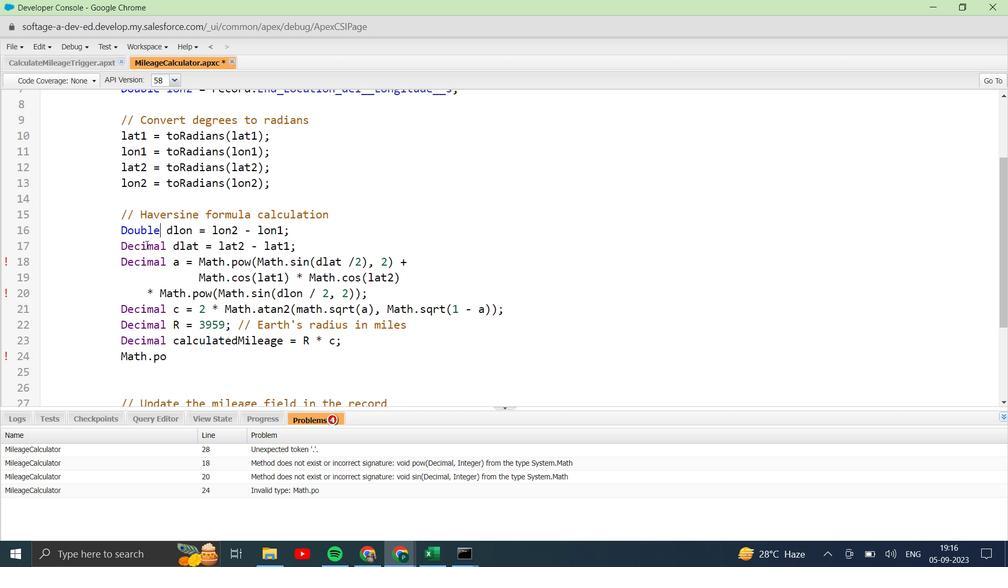 
Action: Mouse pressed left at (95, 349)
Screenshot: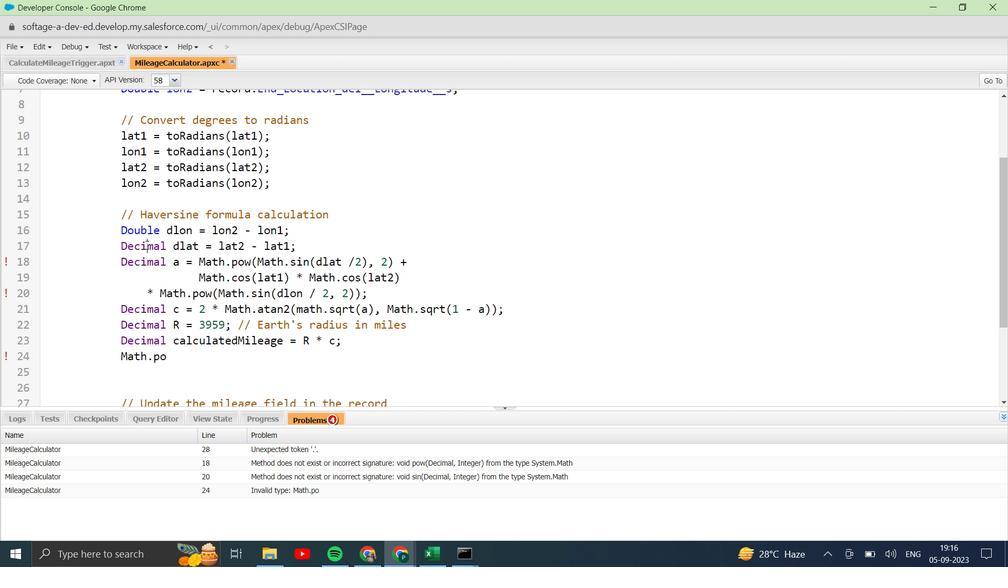 
Action: Key pressed <Key.shift>Double
Screenshot: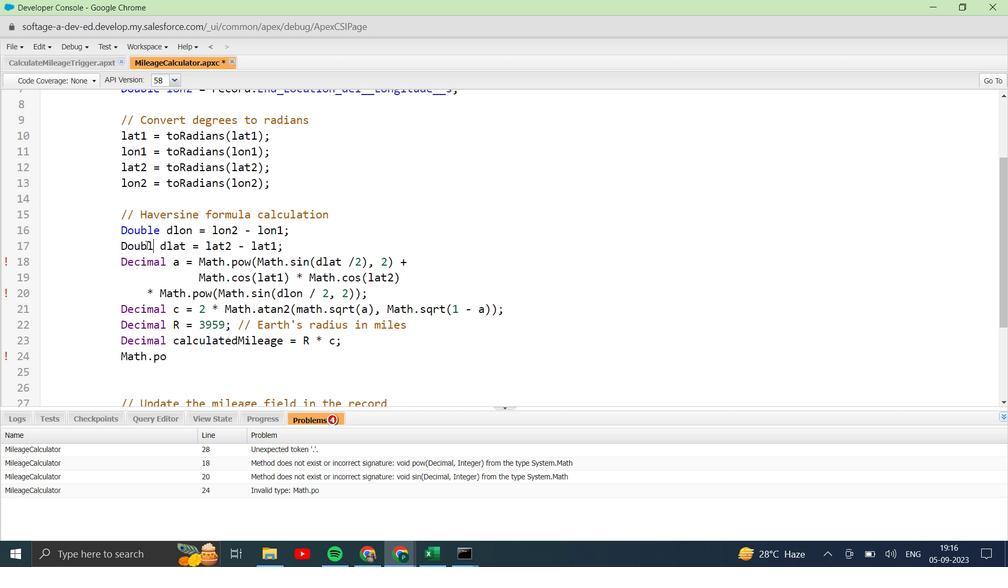 
Action: Mouse moved to (95, 349)
Screenshot: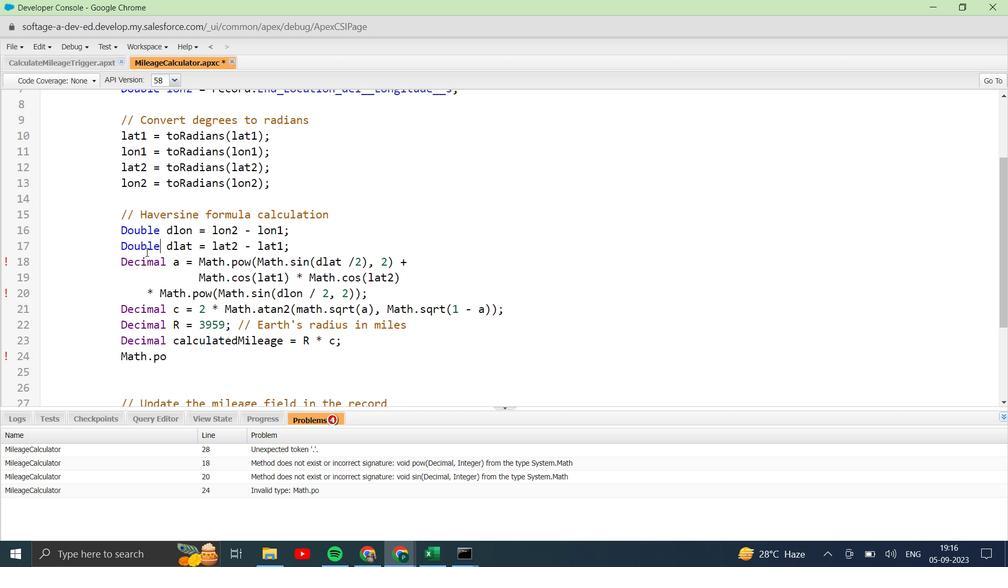 
Action: Mouse pressed left at (95, 349)
Screenshot: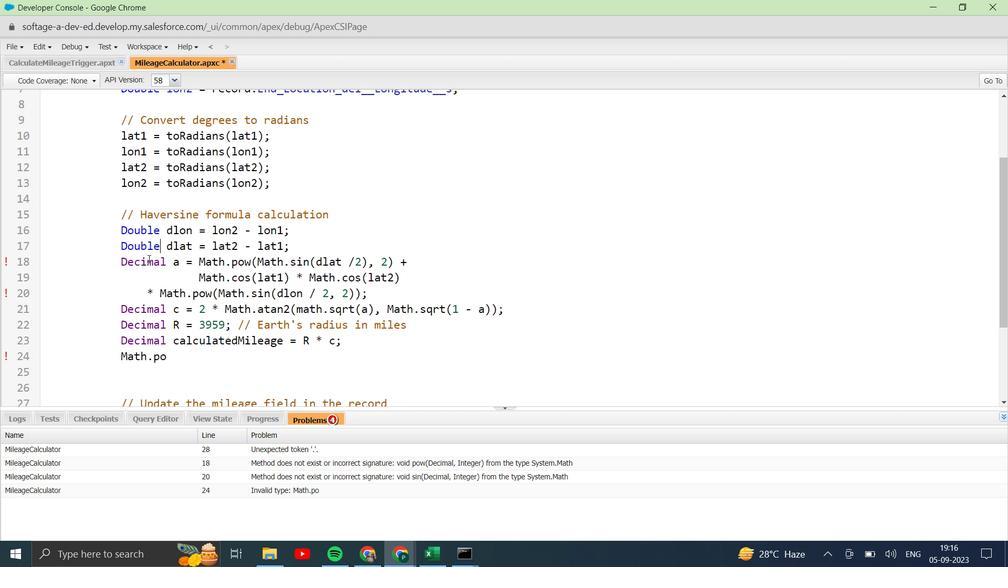 
Action: Mouse pressed left at (95, 349)
Screenshot: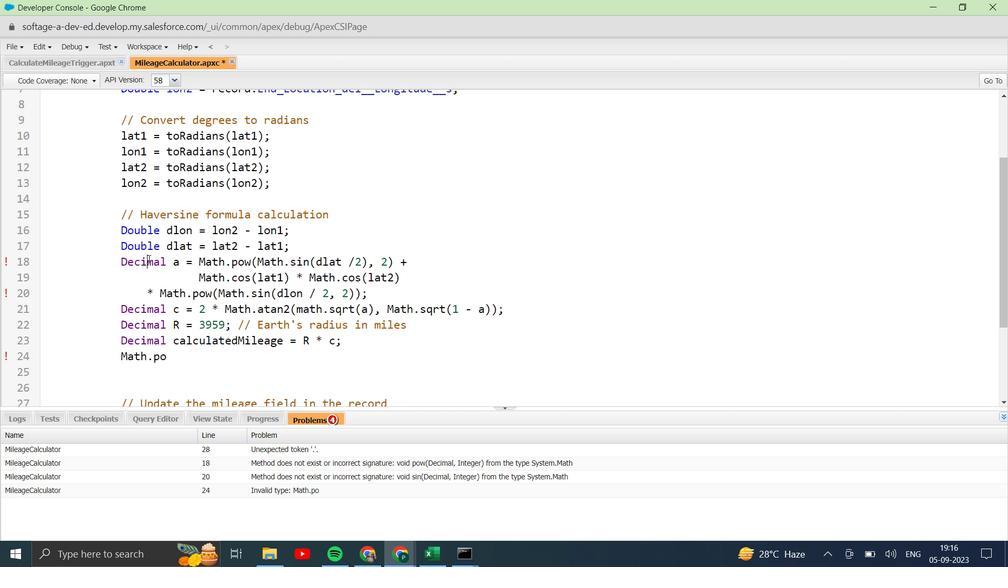 
Action: Key pressed <Key.shift>Double
Screenshot: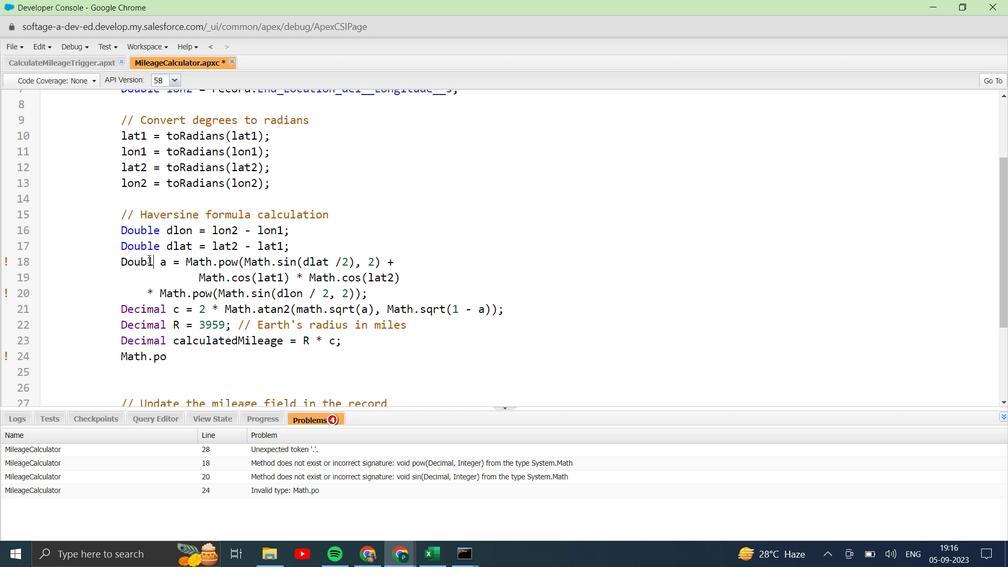 
Action: Mouse moved to (95, 349)
Screenshot: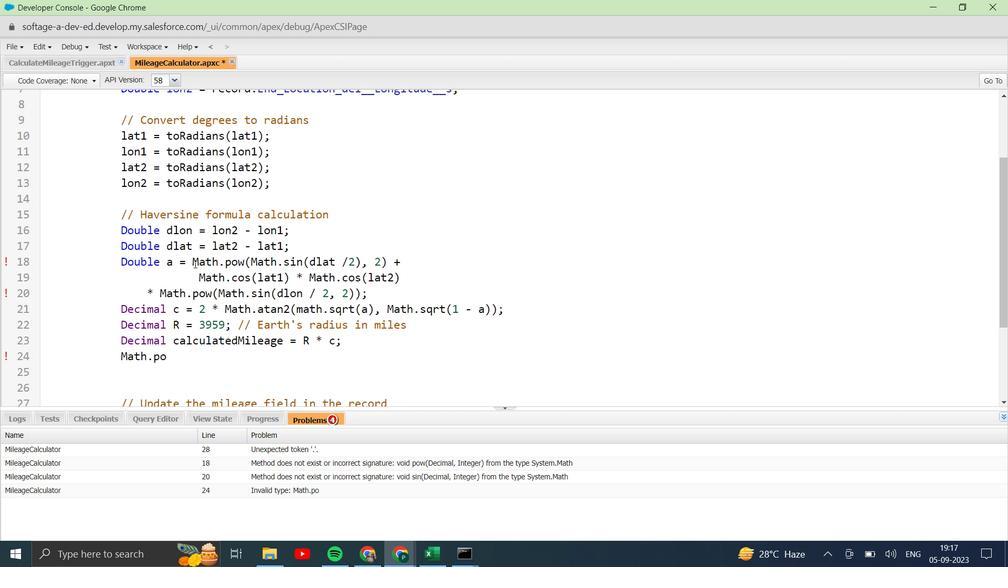 
Action: Mouse pressed left at (95, 349)
Screenshot: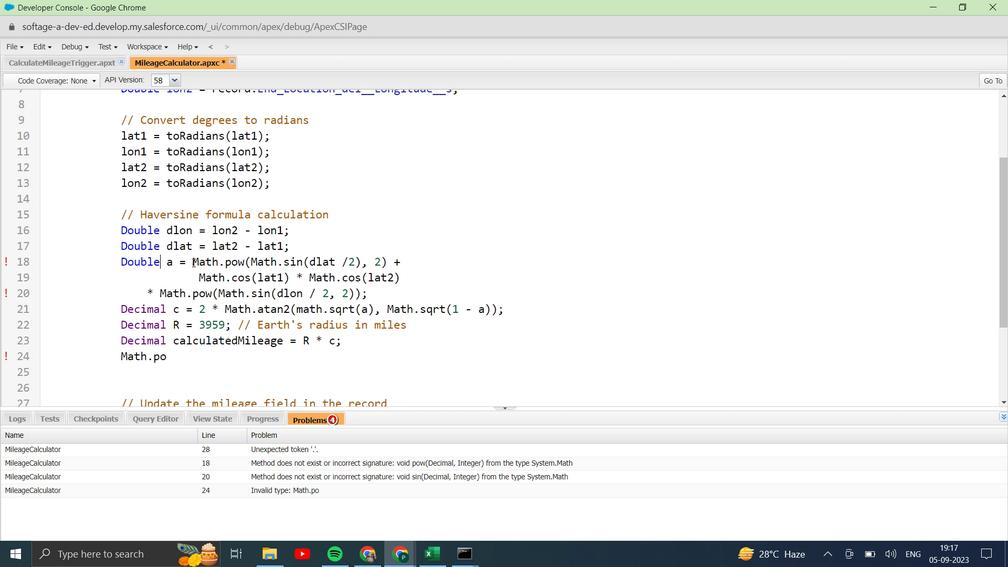 
Action: Mouse moved to (95, 349)
Screenshot: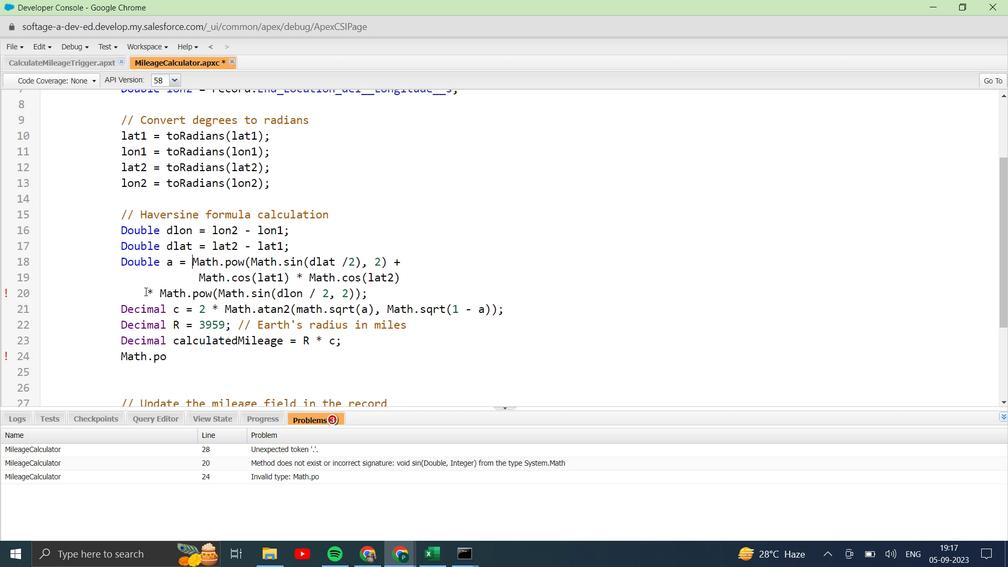 
Action: Mouse pressed left at (95, 349)
Screenshot: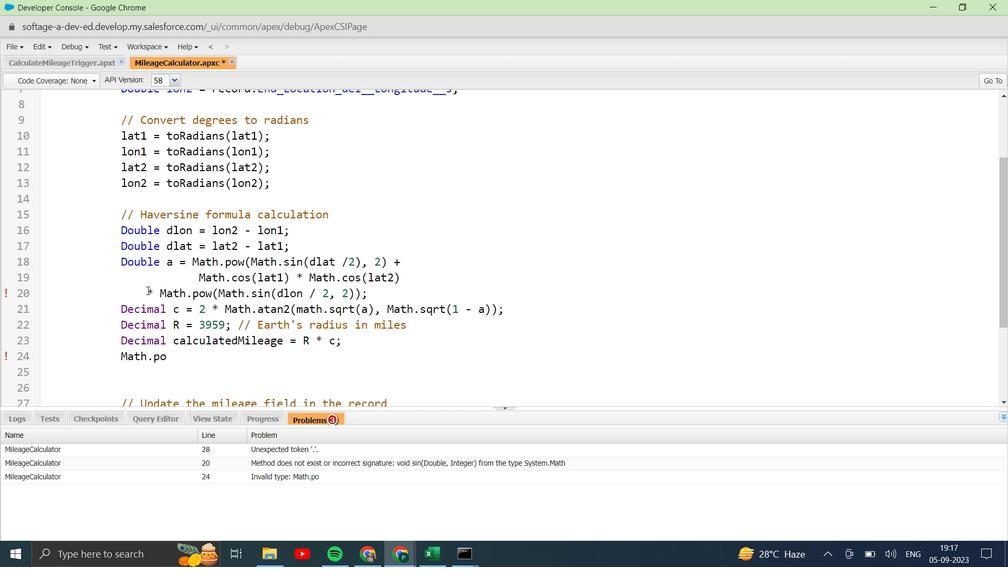 
Action: Mouse moved to (95, 349)
Screenshot: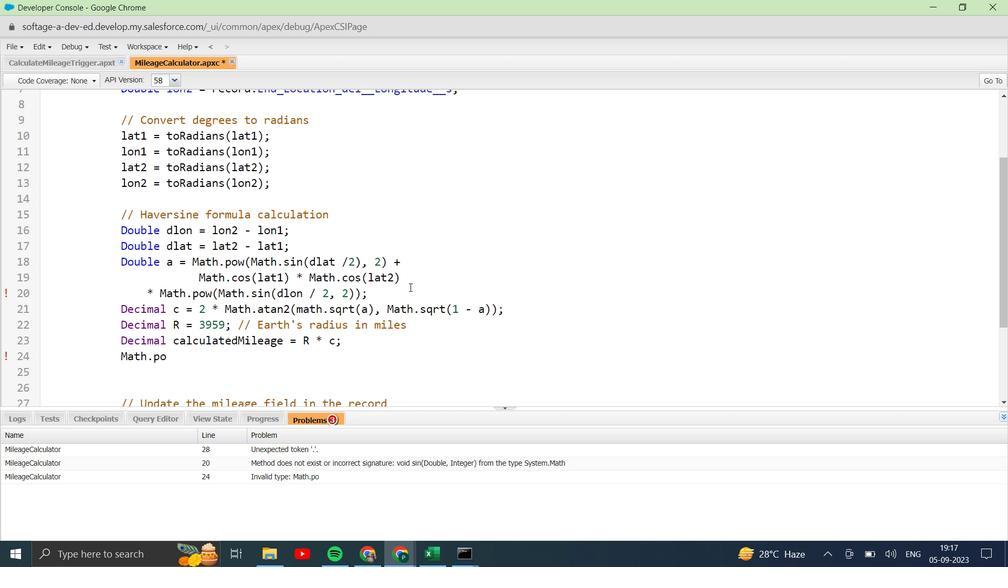 
Action: Key pressed <Key.backspace><Key.backspace><Key.backspace><Key.backspace><Key.backspace><Key.backspace><Key.backspace><Key.backspace><Key.backspace><Key.backspace><Key.backspace><Key.backspace><Key.backspace><Key.backspace><Key.backspace><Key.backspace><Key.backspace>
Screenshot: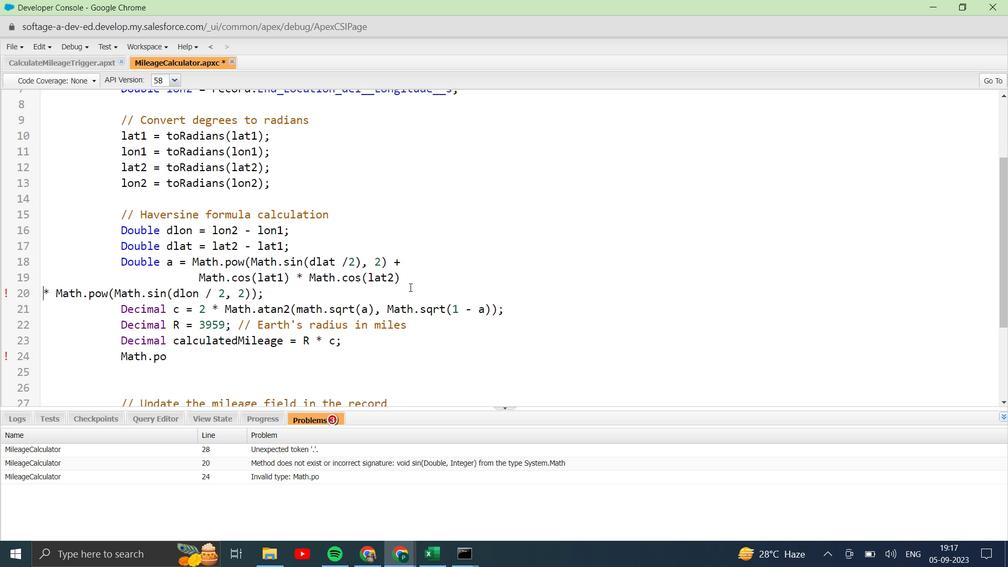 
Action: Mouse moved to (95, 349)
Screenshot: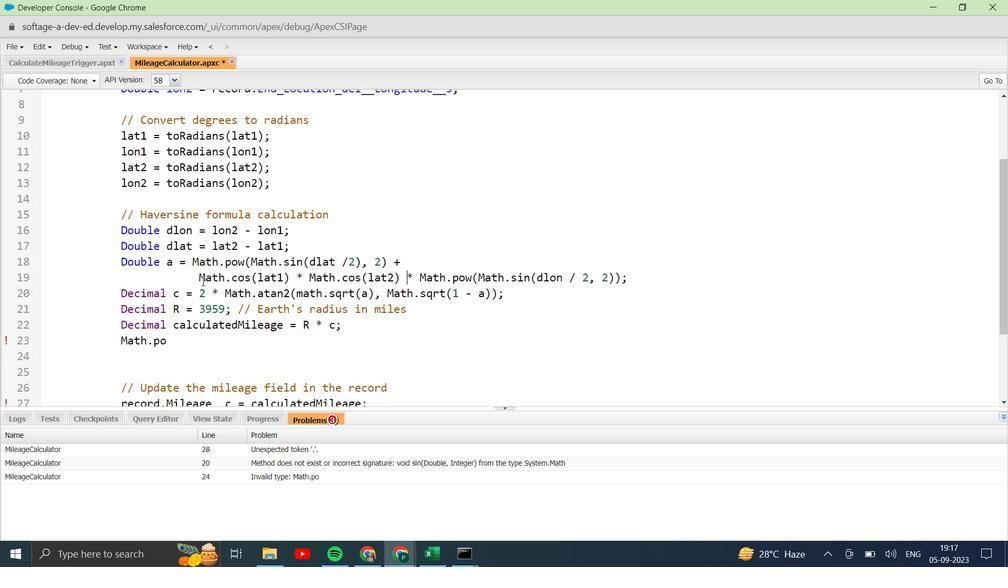 
Action: Mouse pressed left at (95, 349)
Screenshot: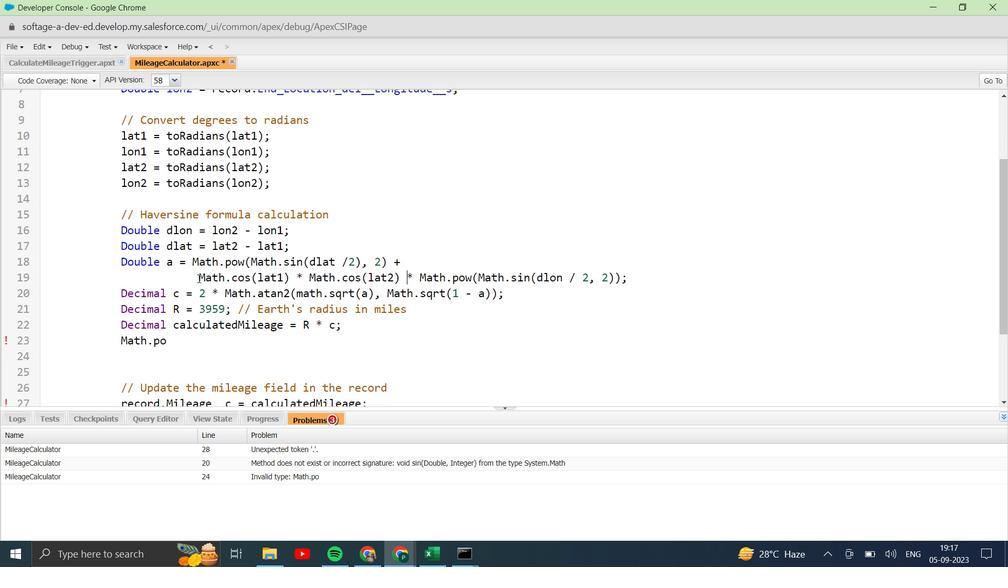 
Action: Mouse moved to (95, 349)
Screenshot: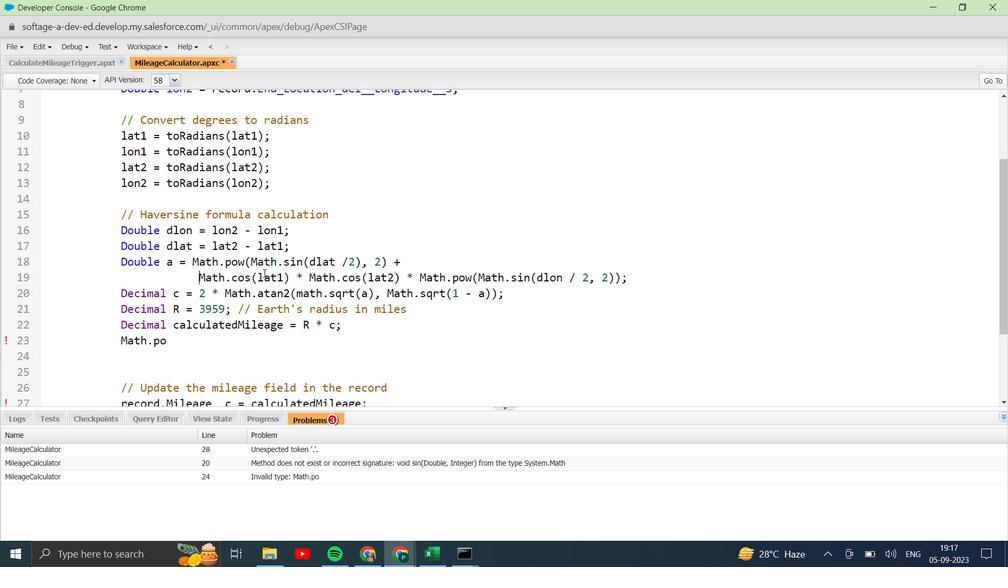 
Action: Key pressed <Key.backspace><Key.tab><Key.up><Key.left><Key.tab>
Screenshot: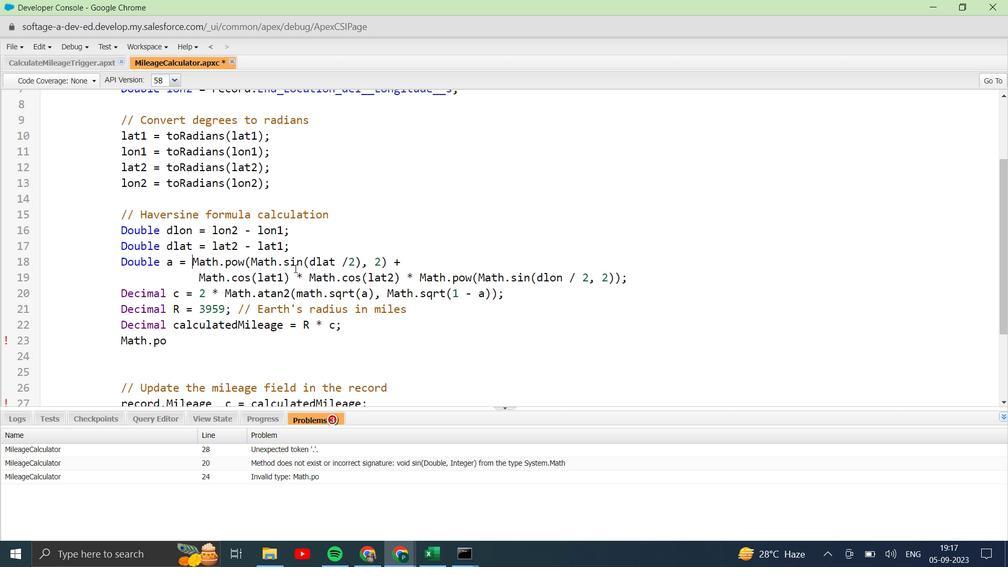 
Action: Mouse moved to (95, 349)
Screenshot: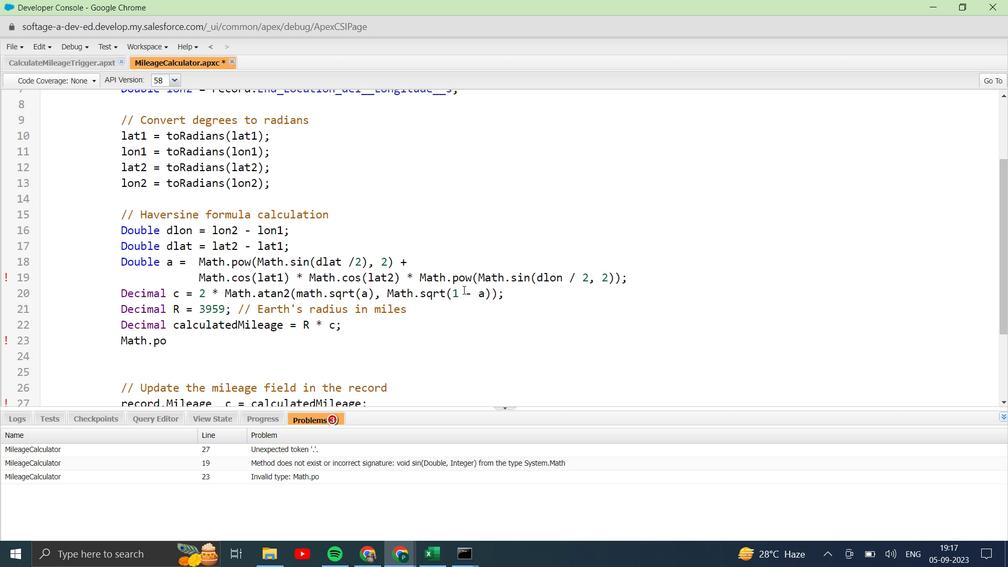 
Action: Mouse scrolled (95, 349) with delta (0, 0)
Screenshot: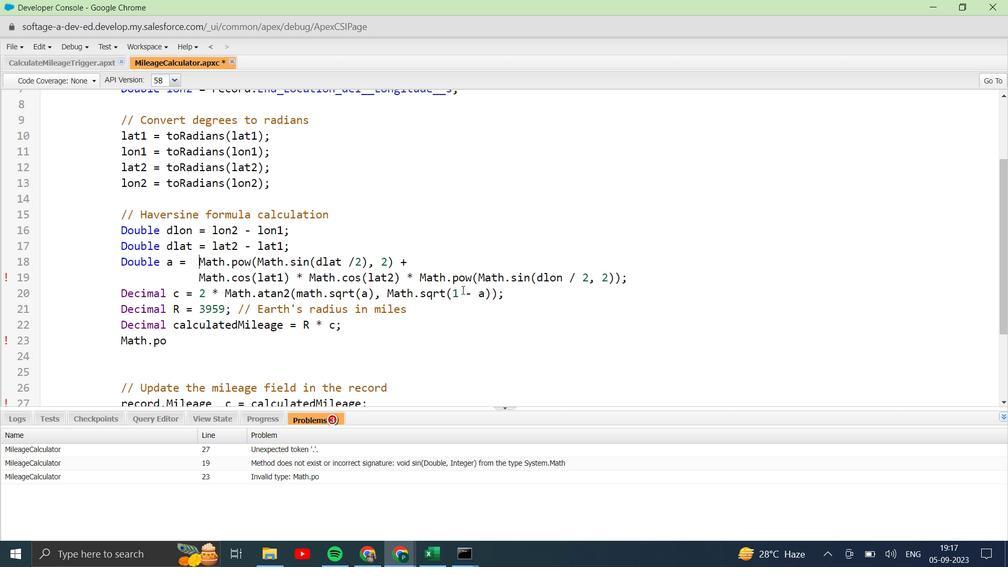 
Action: Mouse moved to (95, 349)
Screenshot: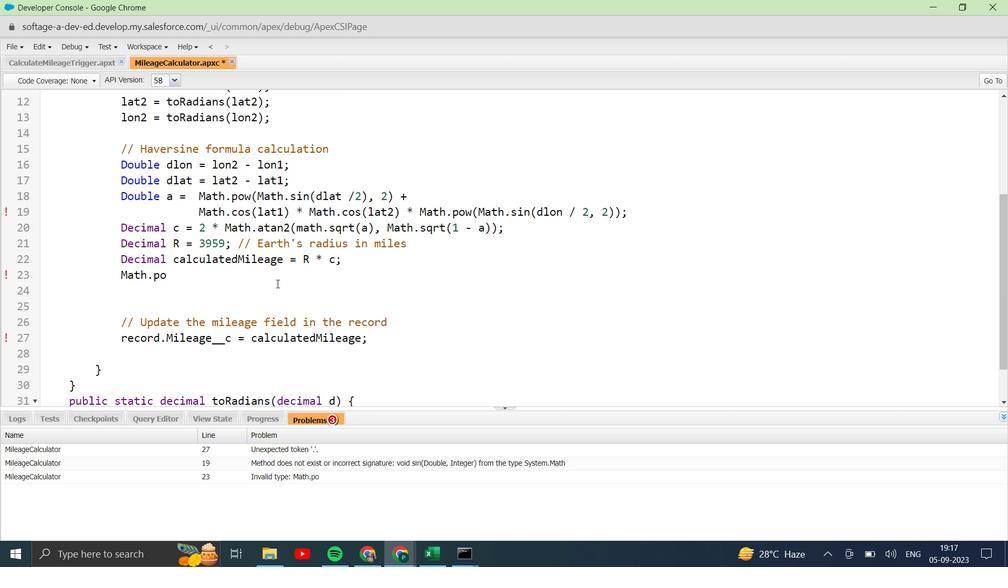 
Action: Mouse pressed left at (95, 349)
Screenshot: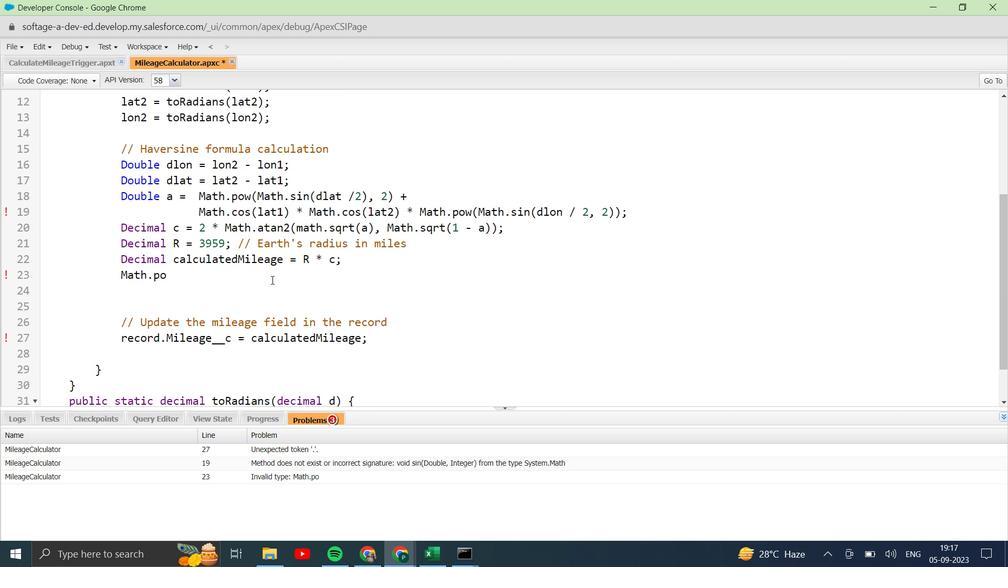
Action: Mouse moved to (95, 349)
Screenshot: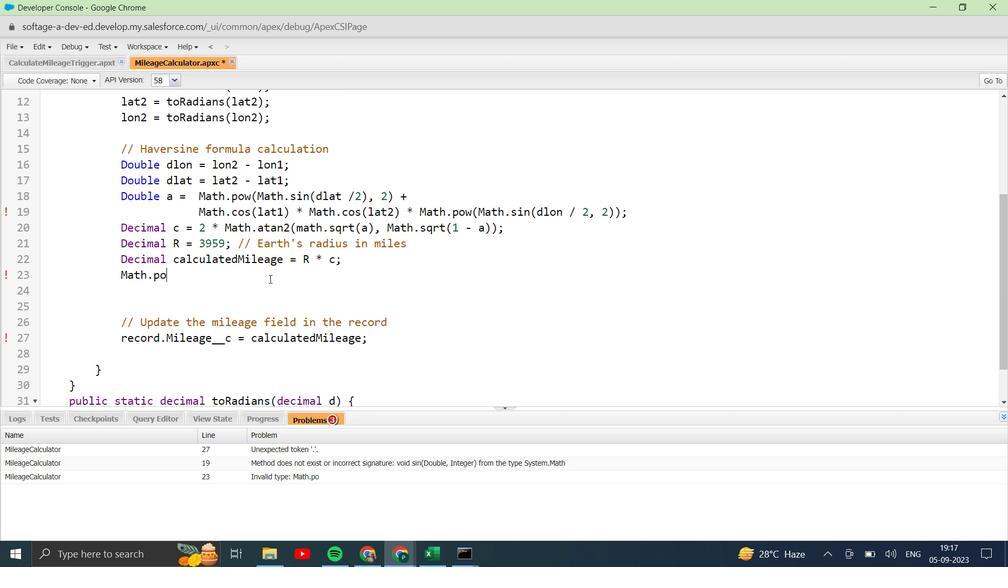 
Action: Key pressed <Key.backspace><Key.backspace><Key.backspace><Key.backspace><Key.backspace><Key.backspace><Key.backspace><Key.backspace><Key.backspace><Key.backspace><Key.backspace><Key.backspace><Key.backspace><Key.backspace><Key.backspace><Key.backspace><Key.backspace><Key.backspace><Key.backspace><Key.backspace>
Screenshot: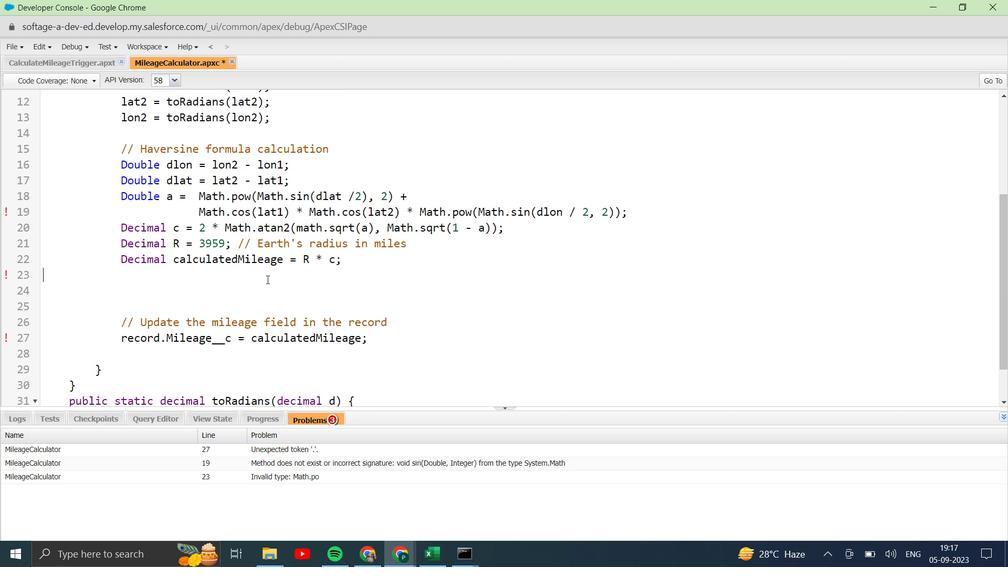 
Action: Mouse moved to (95, 349)
Screenshot: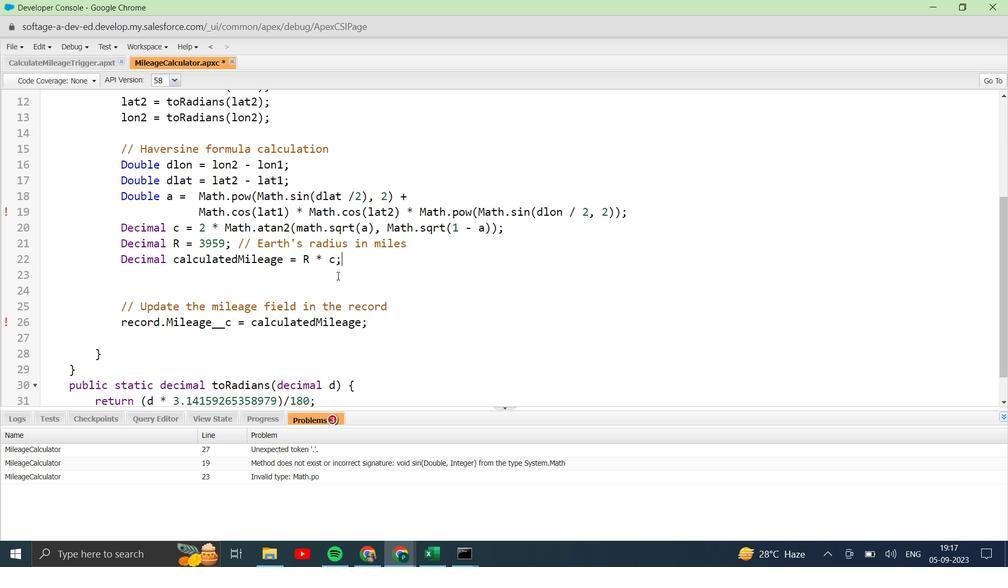 
Action: Key pressed ctrl+S
Screenshot: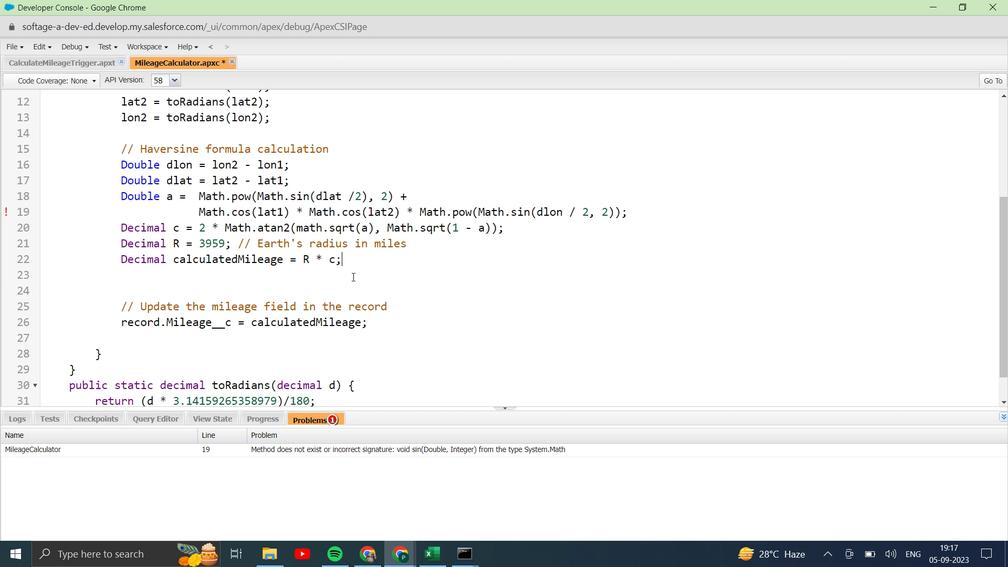 
Action: Mouse moved to (95, 349)
Screenshot: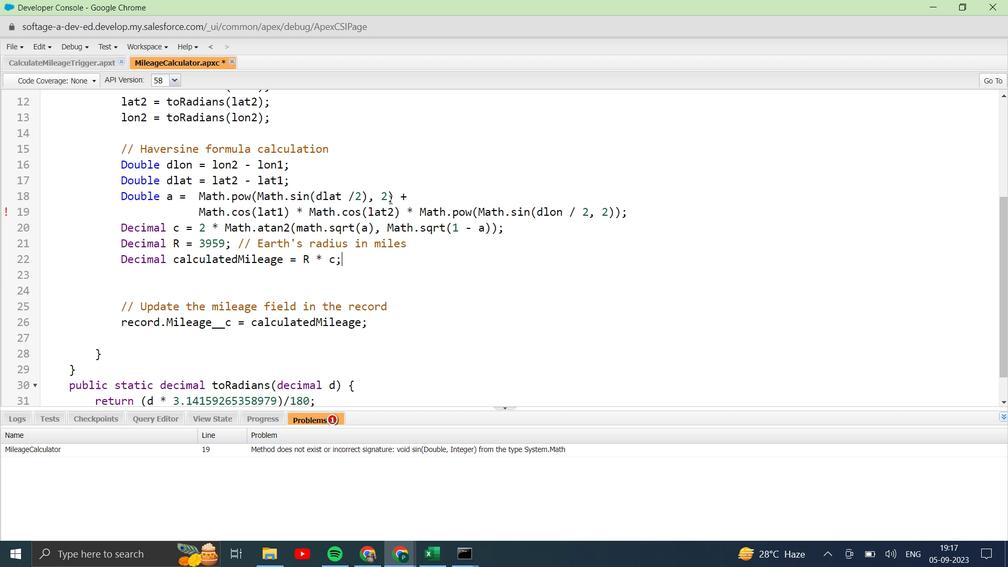 
Action: Mouse pressed left at (95, 349)
Screenshot: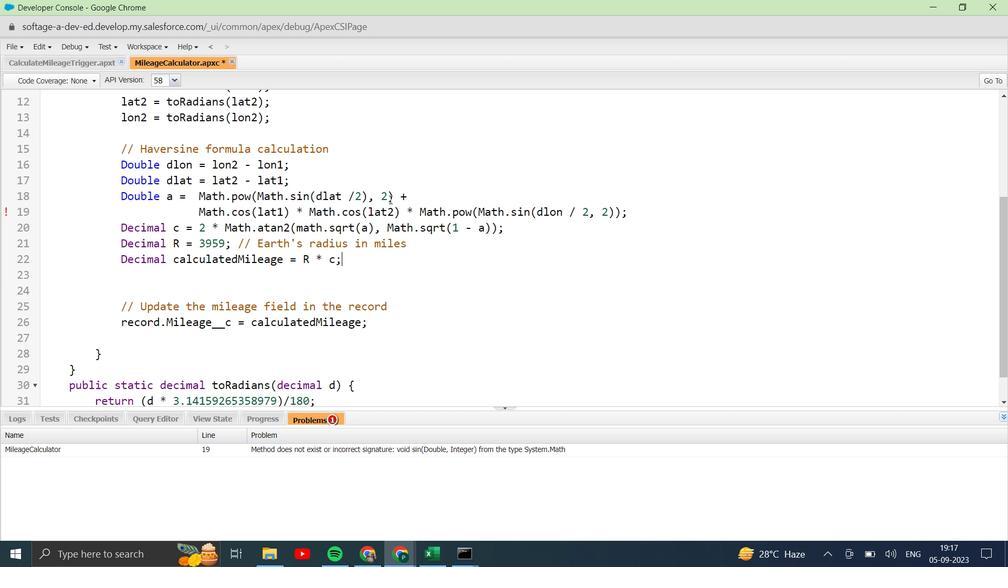 
Action: Mouse moved to (95, 349)
Screenshot: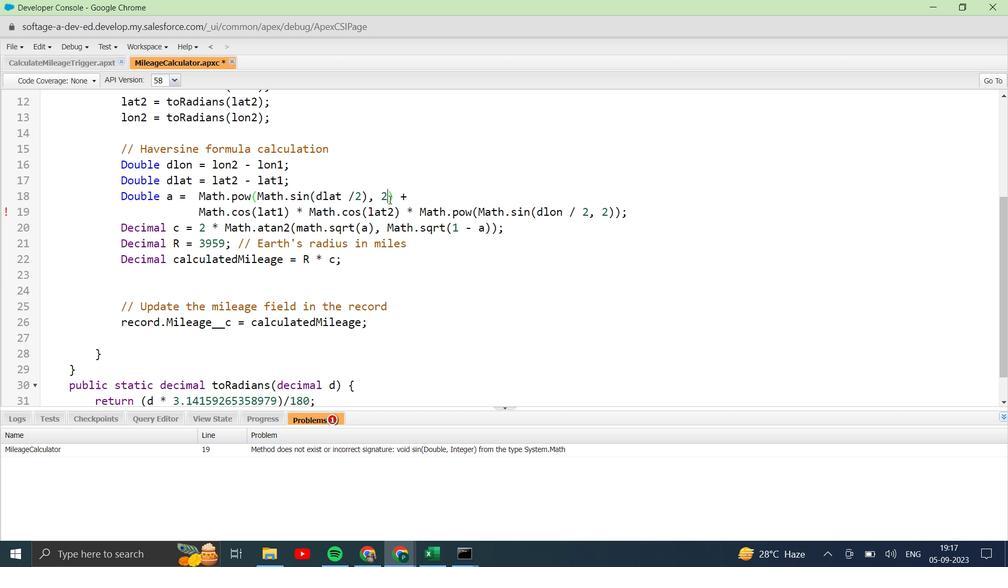 
Action: Key pressed ctrl+0
Screenshot: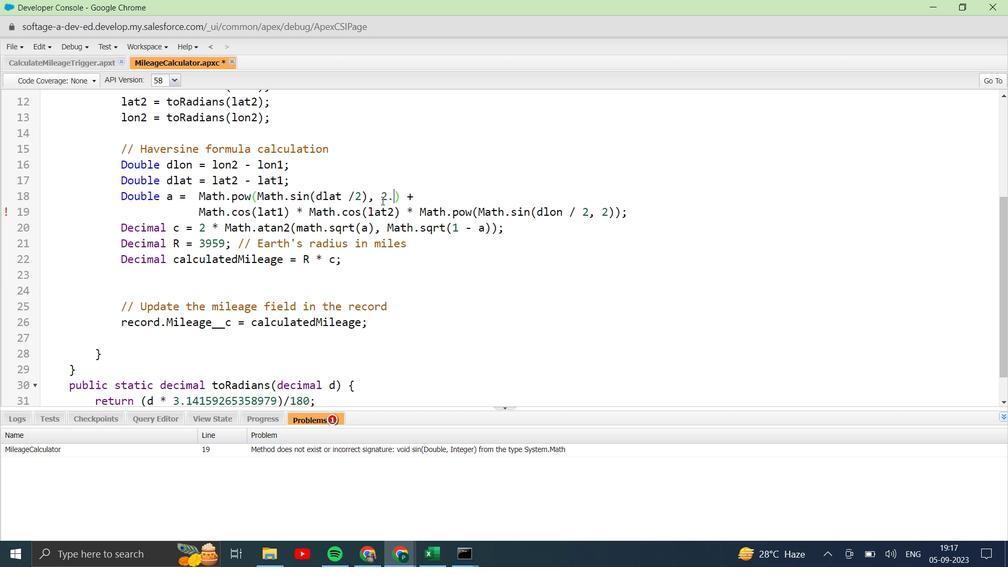 
Action: Mouse moved to (95, 349)
Screenshot: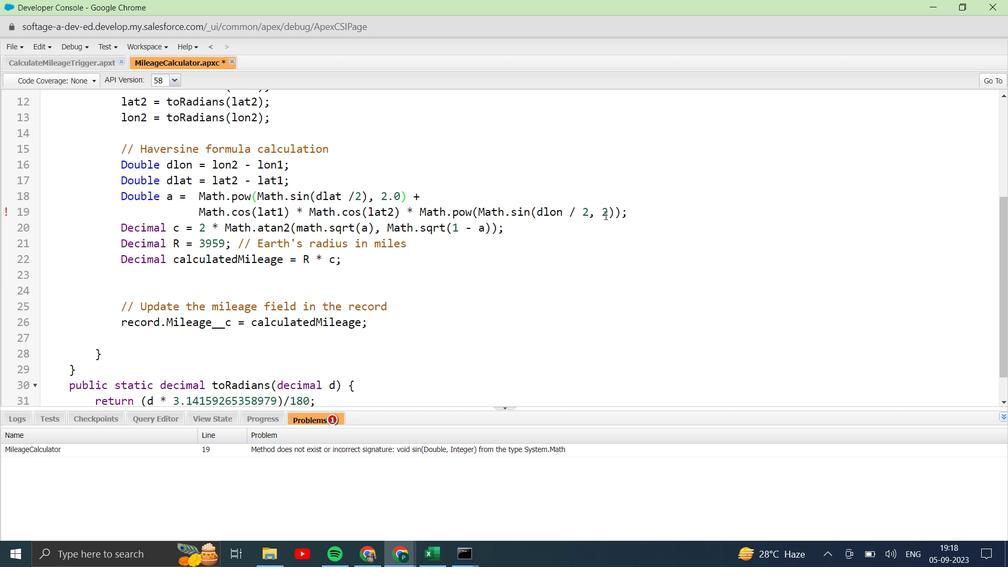 
Action: Mouse pressed left at (95, 349)
Screenshot: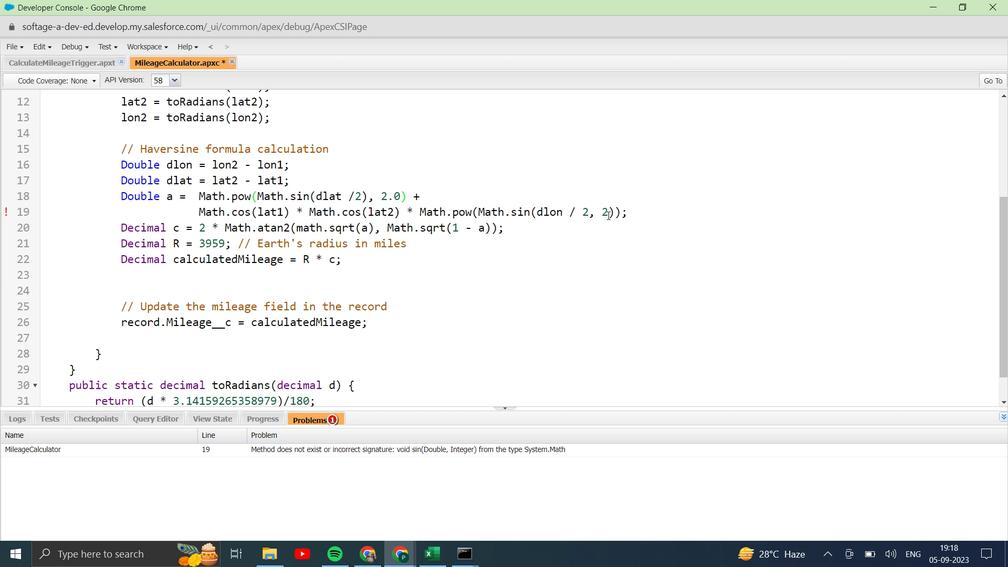 
Action: Mouse moved to (95, 349)
Screenshot: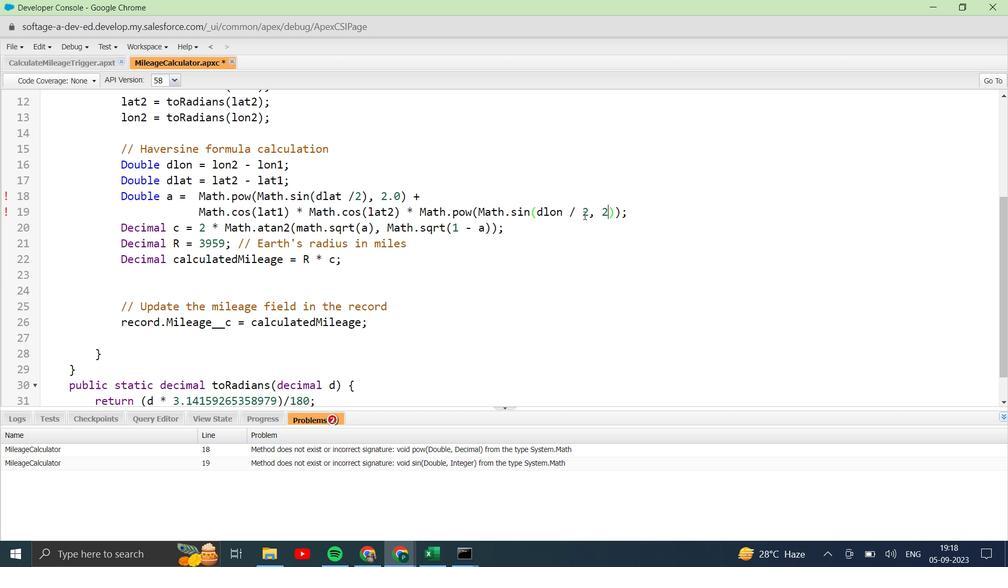 
Action: Mouse pressed left at (95, 349)
Screenshot: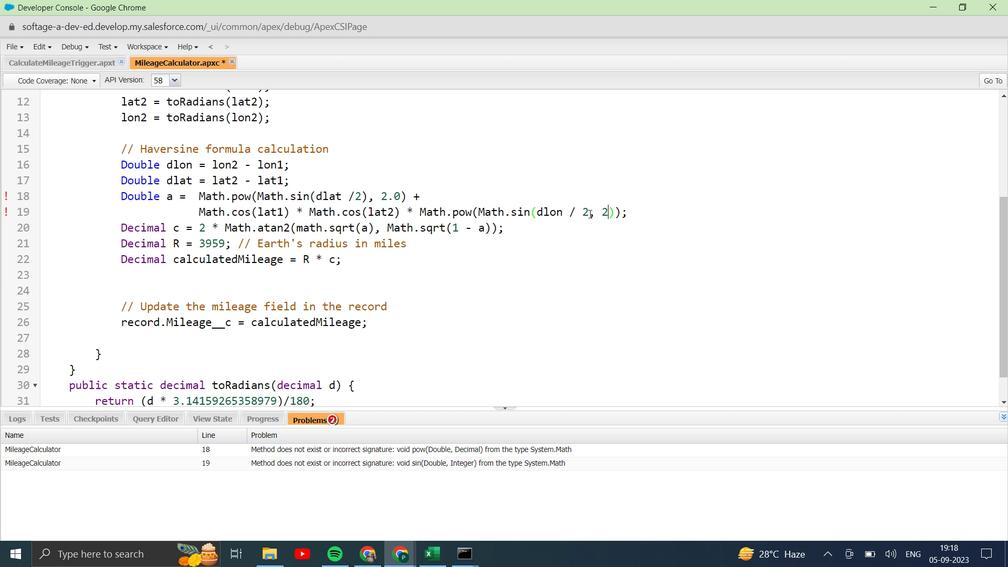 
Action: Mouse moved to (95, 349)
Screenshot: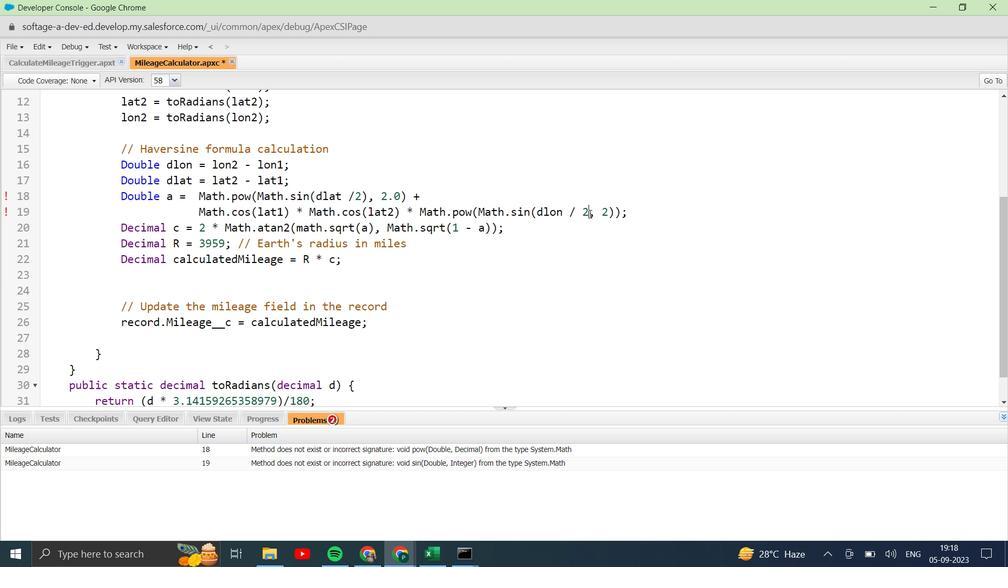 
Action: Key pressed .0
Screenshot: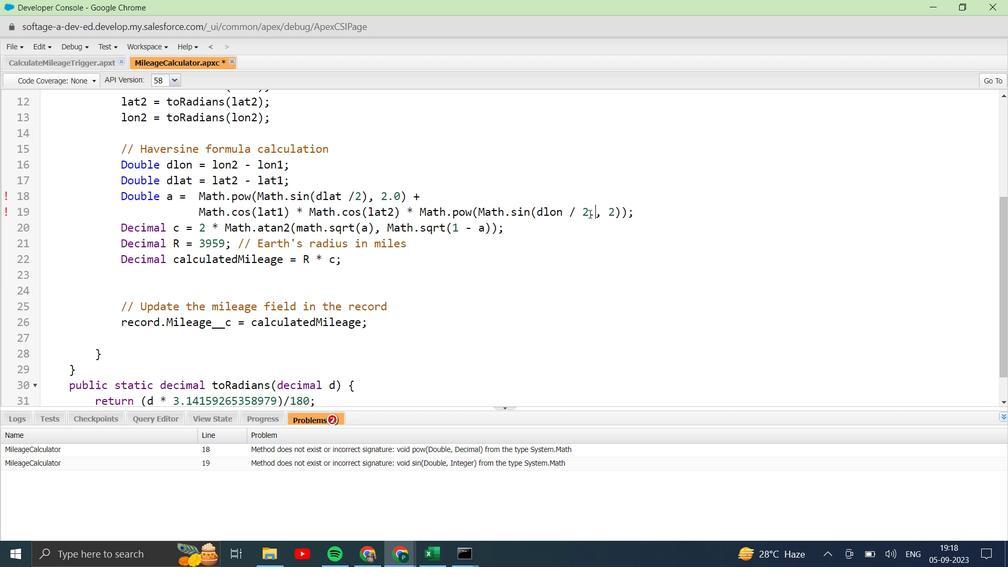 
Action: Mouse moved to (95, 349)
Screenshot: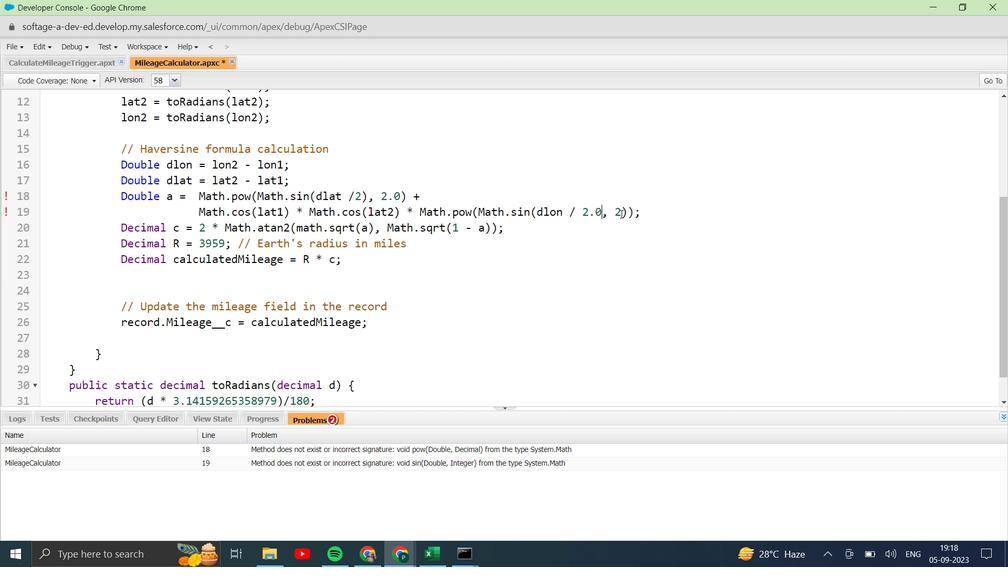 
Action: Mouse pressed left at (95, 349)
Screenshot: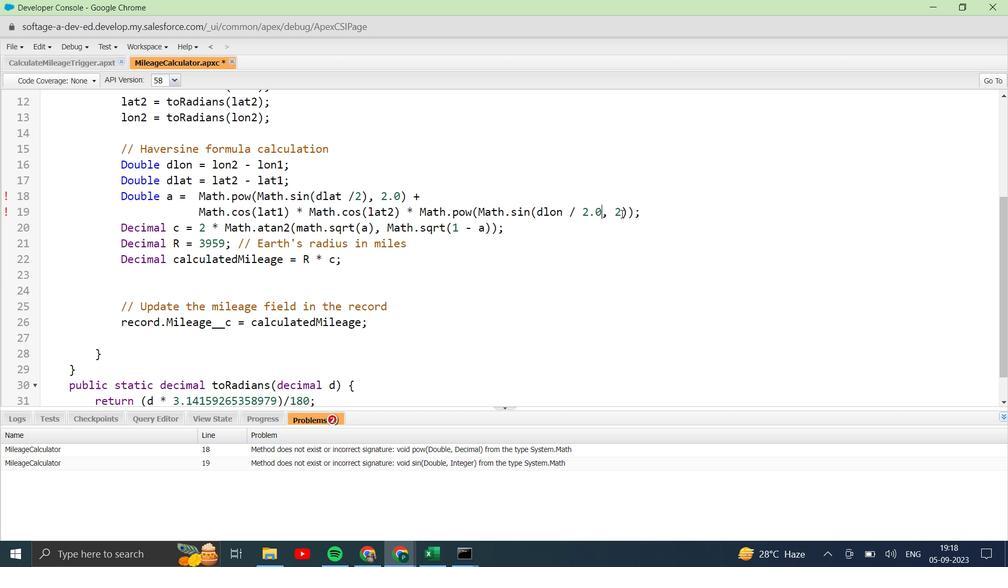 
Action: Mouse moved to (95, 349)
Screenshot: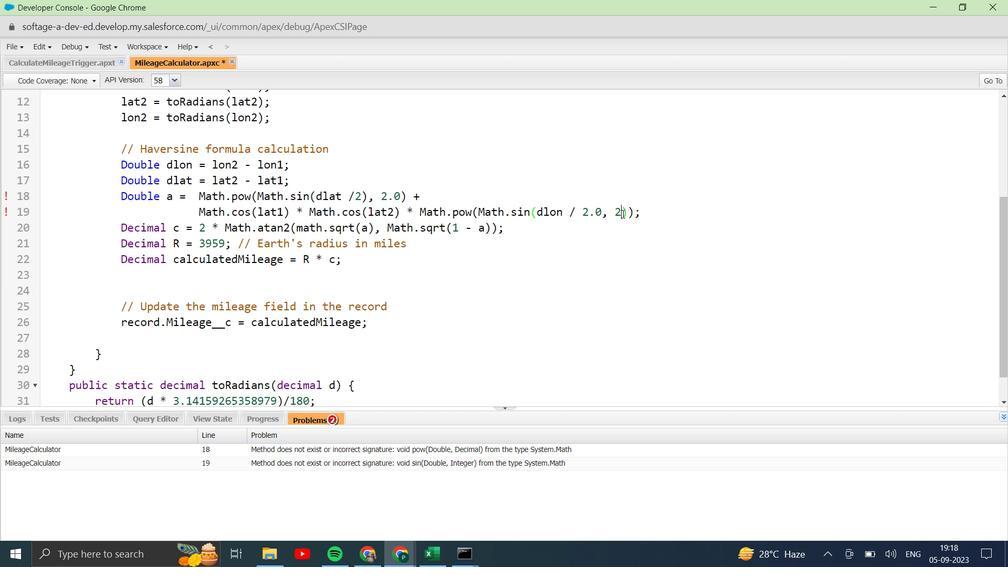 
Action: Key pressed .0
Screenshot: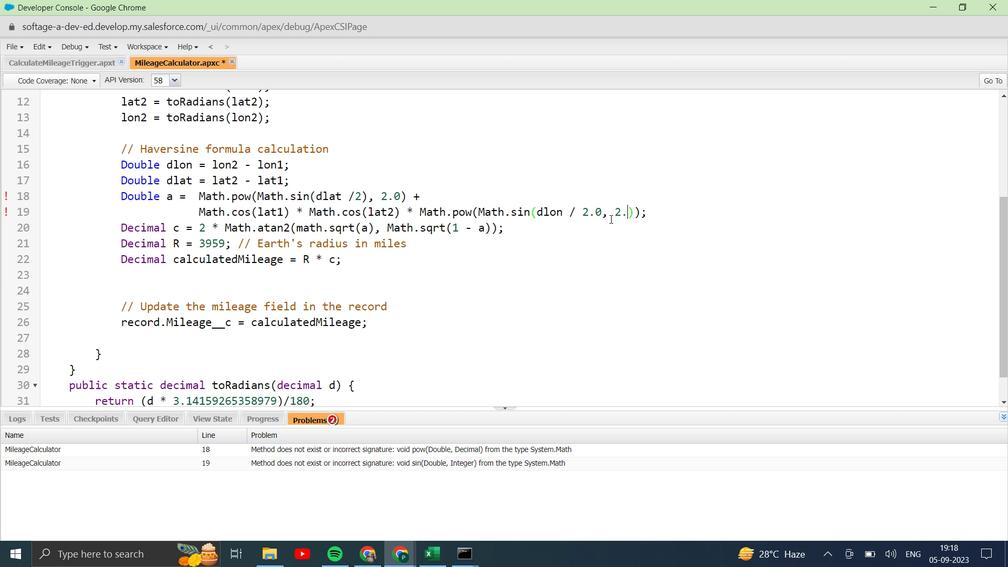 
Action: Mouse moved to (95, 349)
Screenshot: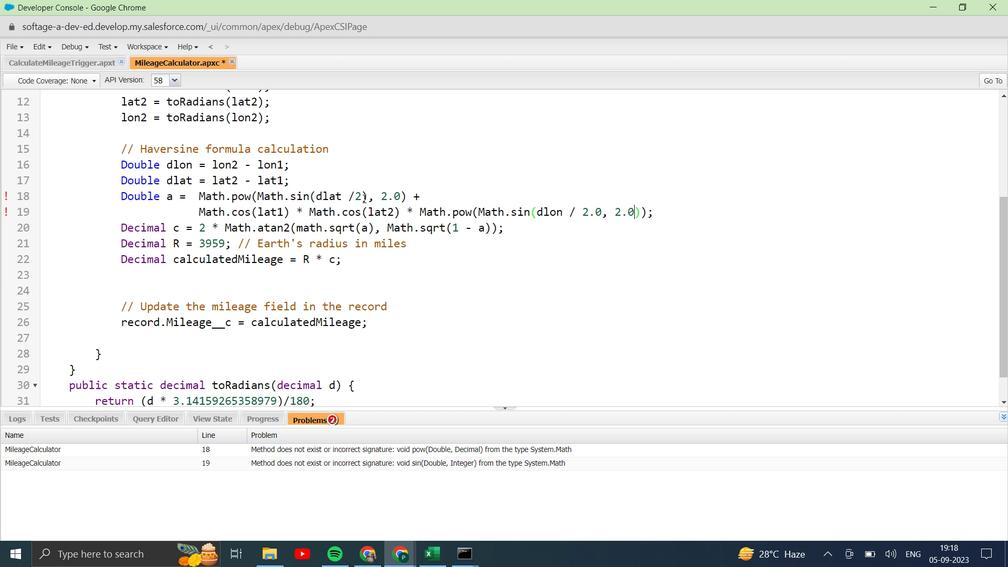 
Action: Mouse pressed left at (95, 349)
Screenshot: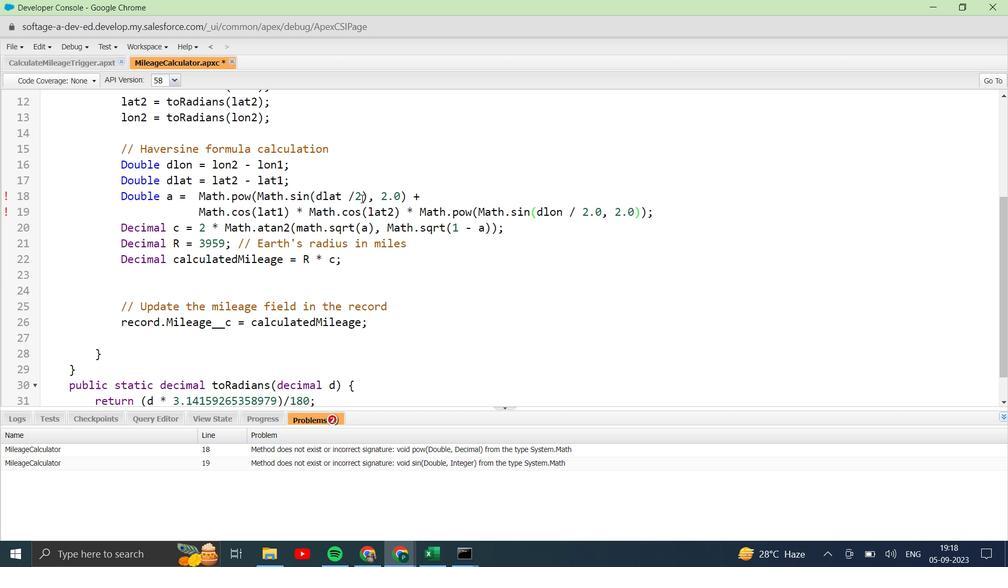 
Action: Key pressed .0
Screenshot: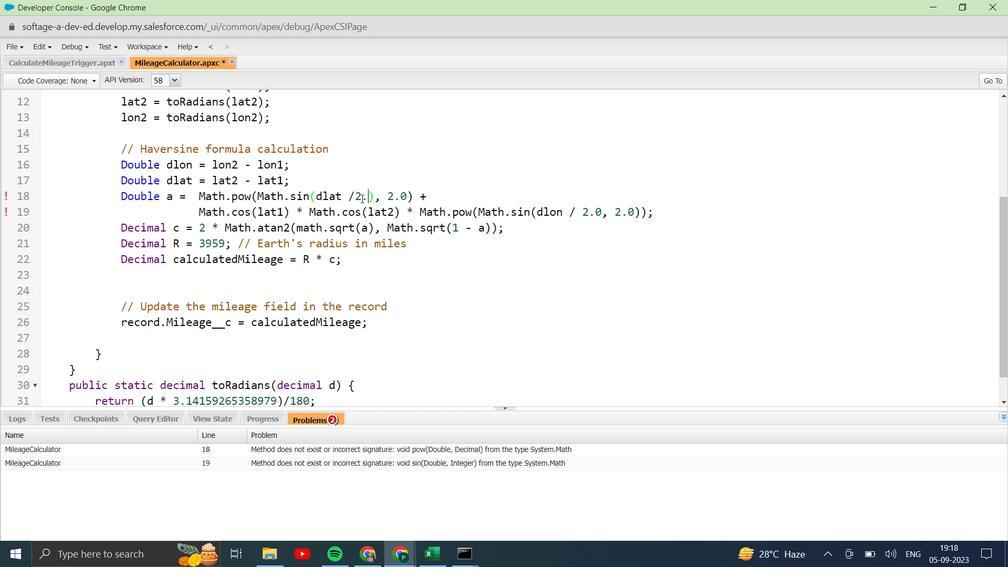 
Action: Mouse moved to (95, 349)
Screenshot: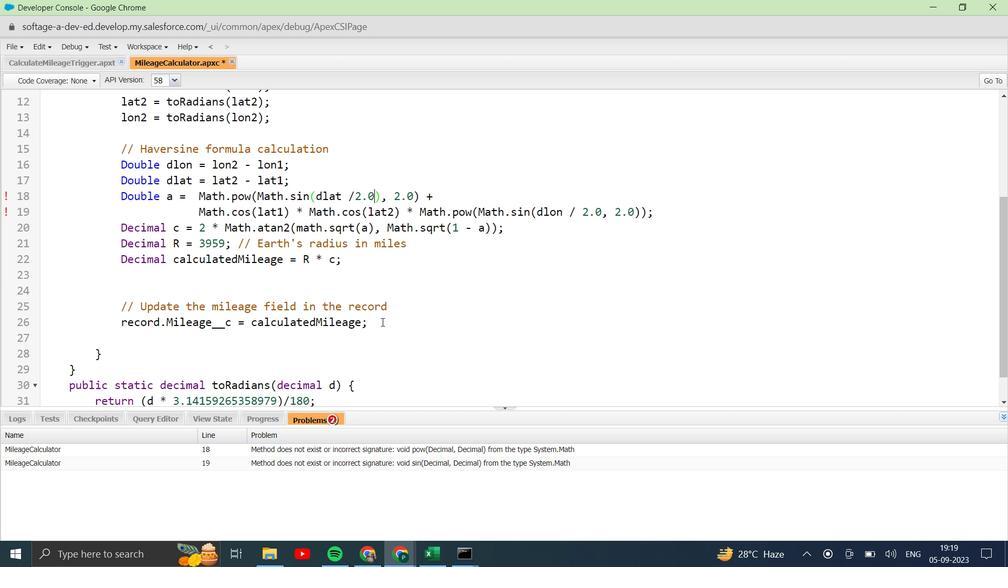 
Action: Mouse scrolled (95, 349) with delta (0, 0)
Screenshot: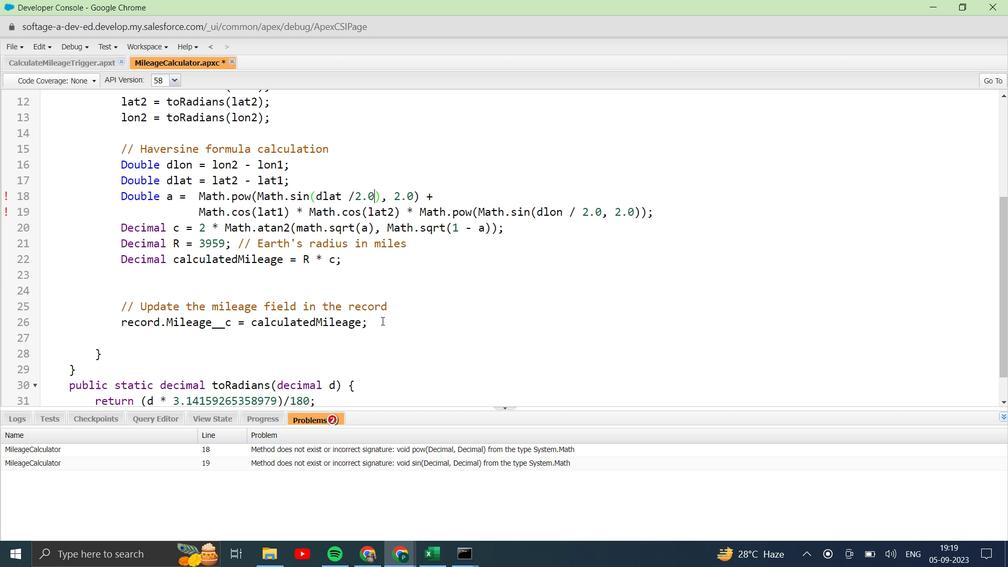 
Action: Mouse scrolled (95, 349) with delta (0, 0)
Screenshot: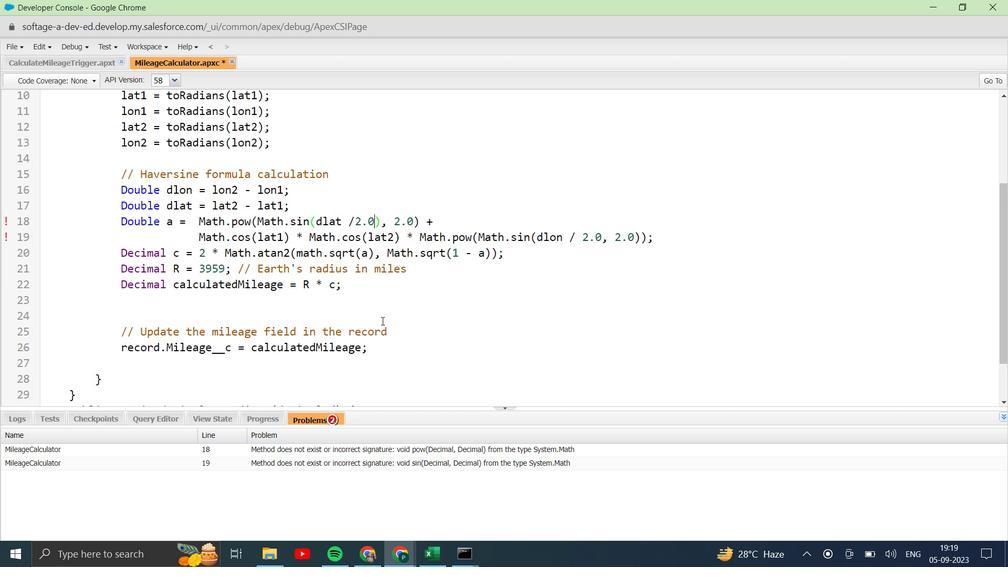 
Action: Mouse scrolled (95, 349) with delta (0, 0)
Screenshot: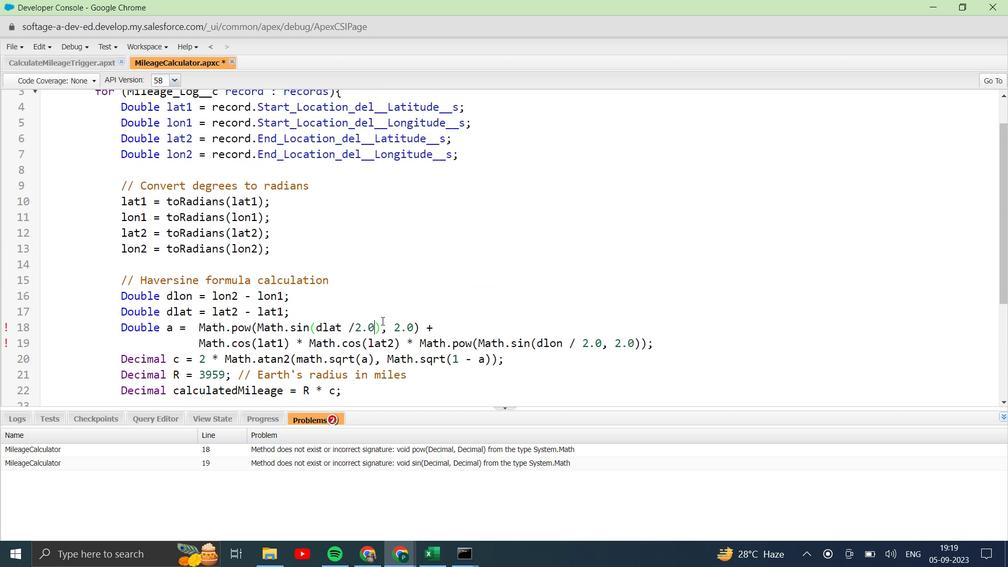 
Action: Mouse scrolled (95, 349) with delta (0, 0)
Screenshot: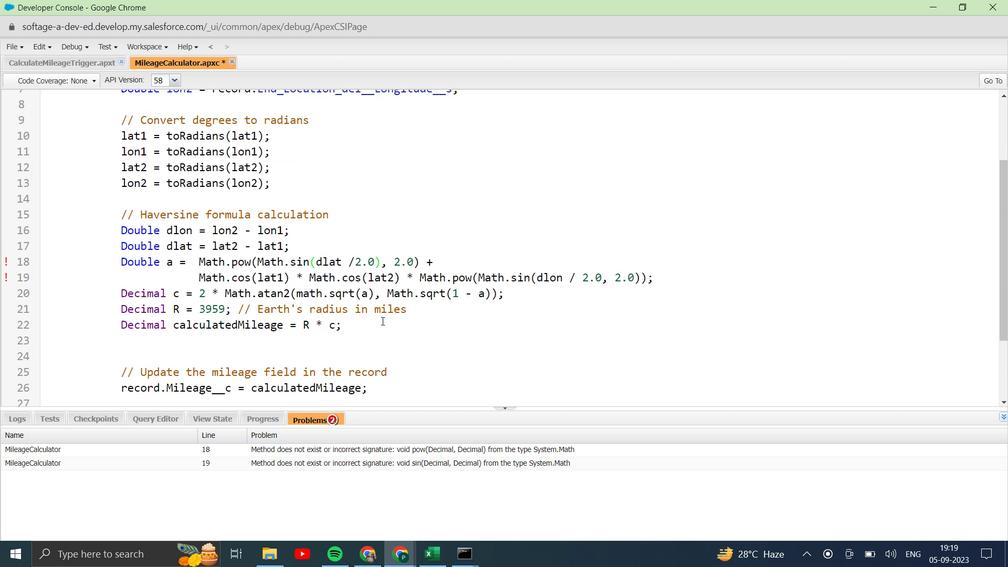
Action: Mouse moved to (95, 349)
Screenshot: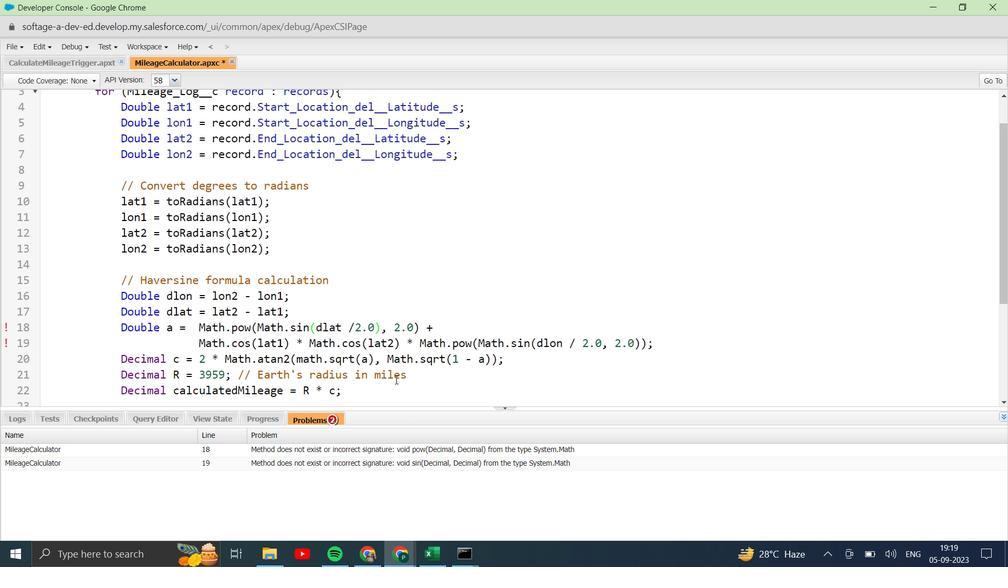 
Action: Mouse scrolled (95, 349) with delta (0, 0)
Screenshot: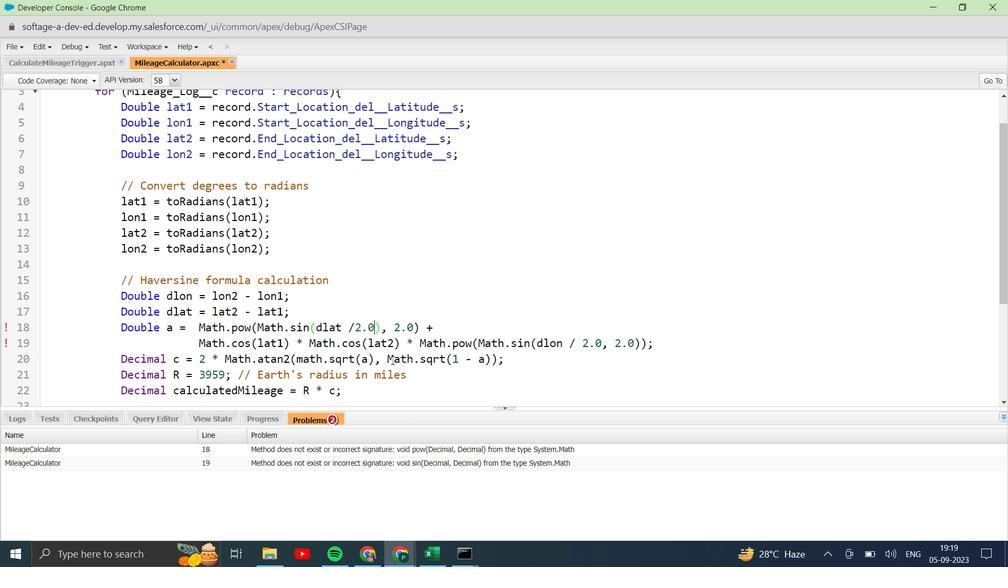 
Action: Mouse moved to (95, 349)
Screenshot: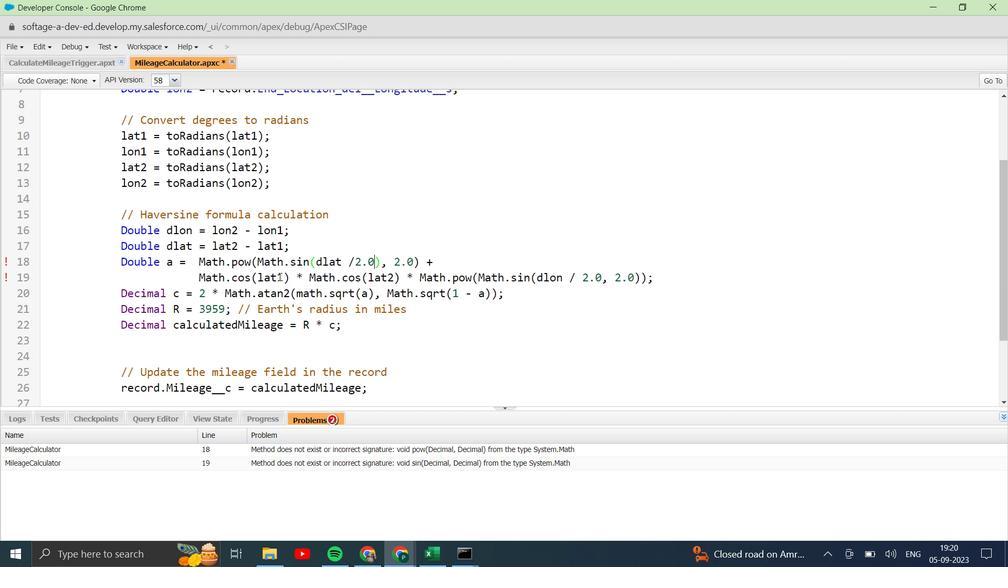 
